 Task: Look for Airbnb properties in Siraha, Nepal from 5th November, 2023 to 16th November, 2023 for 2 adults.1  bedroom having 1 bed and 1 bathroom. Property type can be hotel. Booking option can be shelf check-in. Look for 5 properties as per requirement.
Action: Mouse moved to (216, 91)
Screenshot: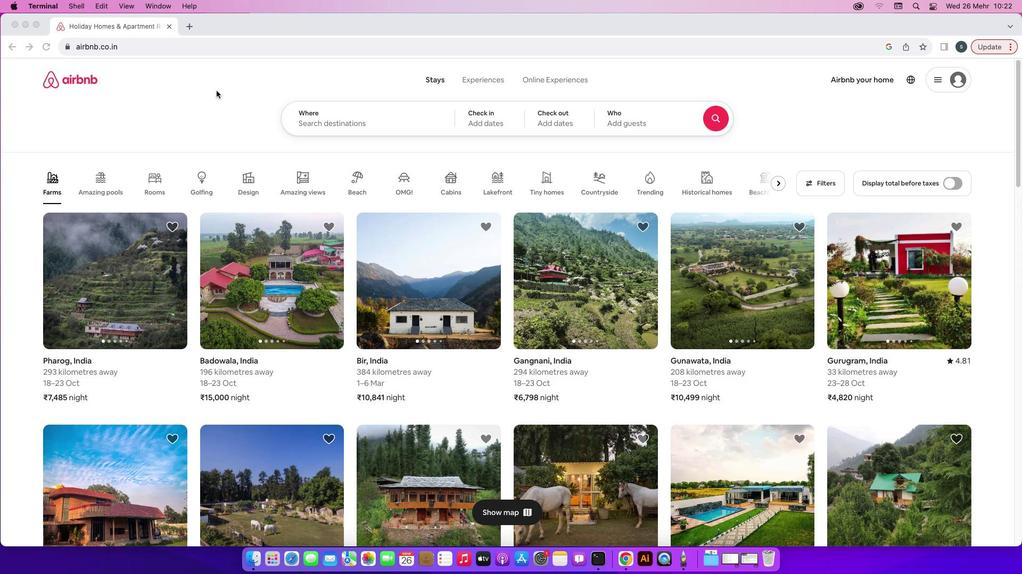 
Action: Mouse pressed left at (216, 91)
Screenshot: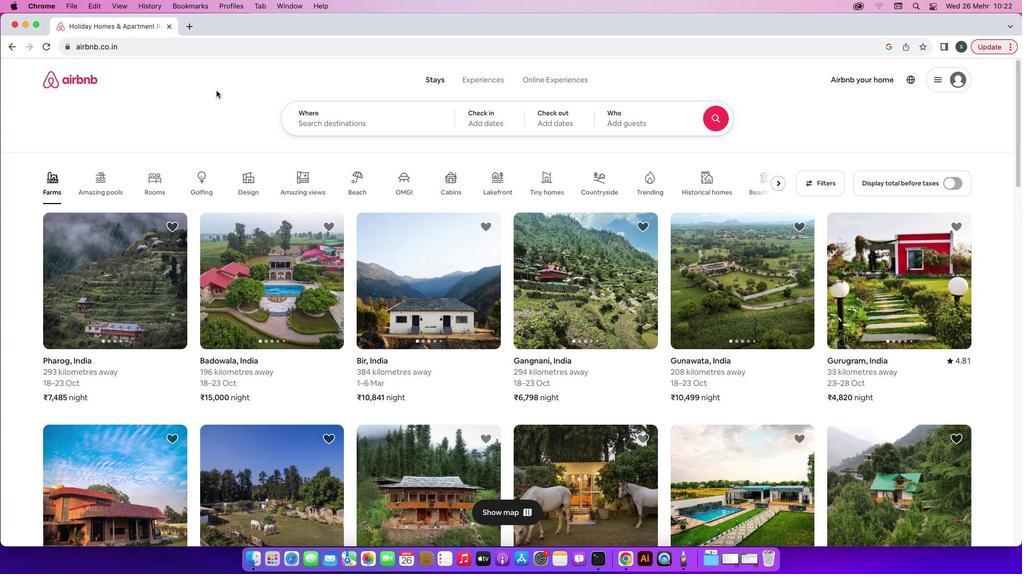 
Action: Mouse moved to (353, 116)
Screenshot: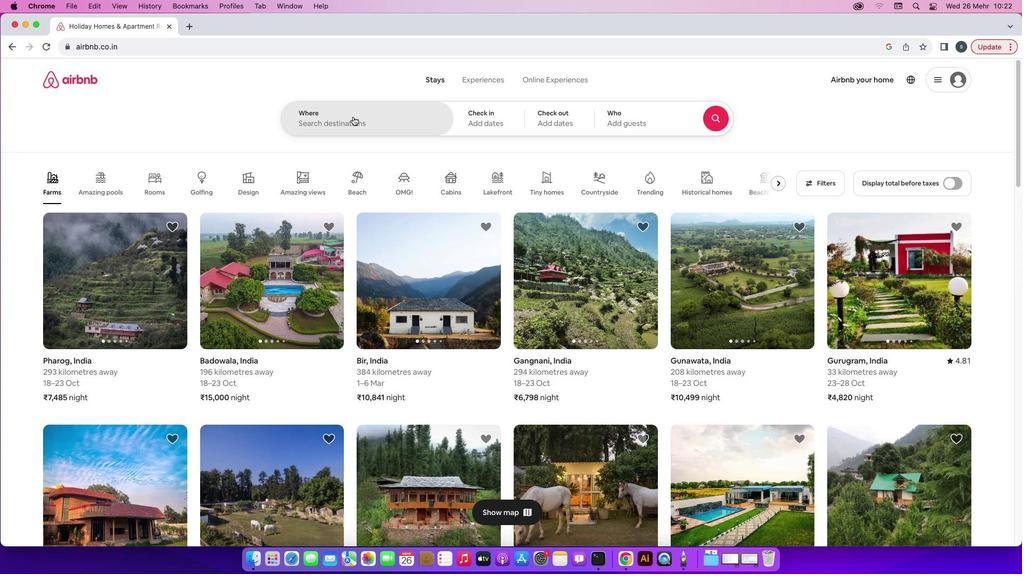 
Action: Mouse pressed left at (353, 116)
Screenshot: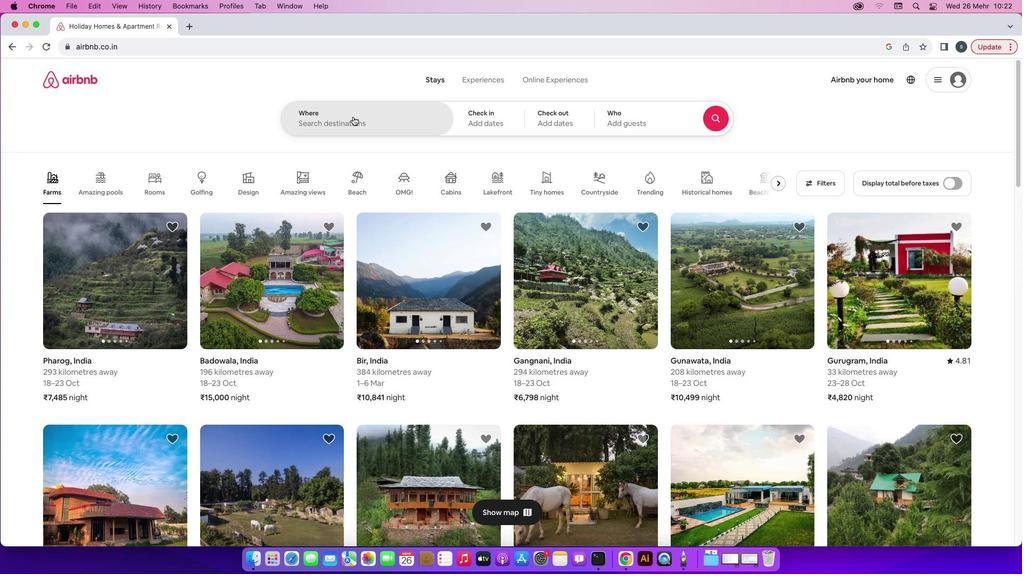 
Action: Mouse moved to (359, 115)
Screenshot: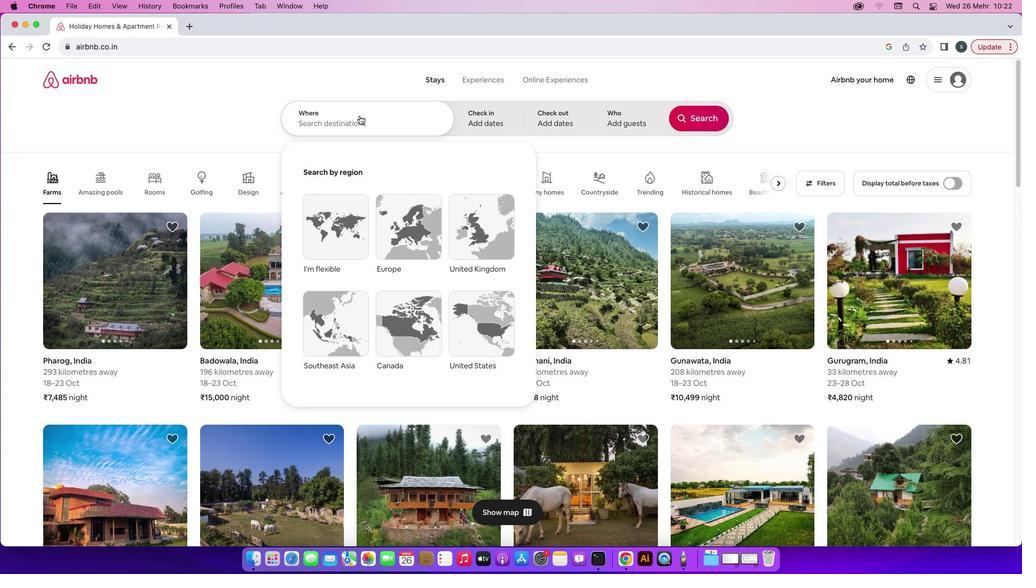 
Action: Key pressed 'S'Key.caps_lock'i''r''a''h''a'','Key.spaceKey.caps_lock'N'Key.caps_lock'e''p''a''l'
Screenshot: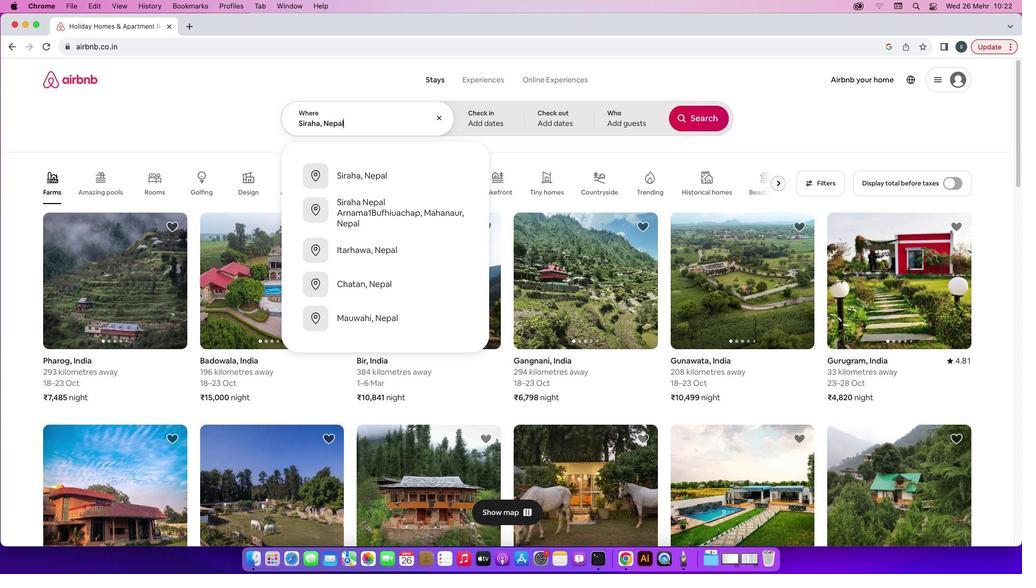 
Action: Mouse moved to (382, 175)
Screenshot: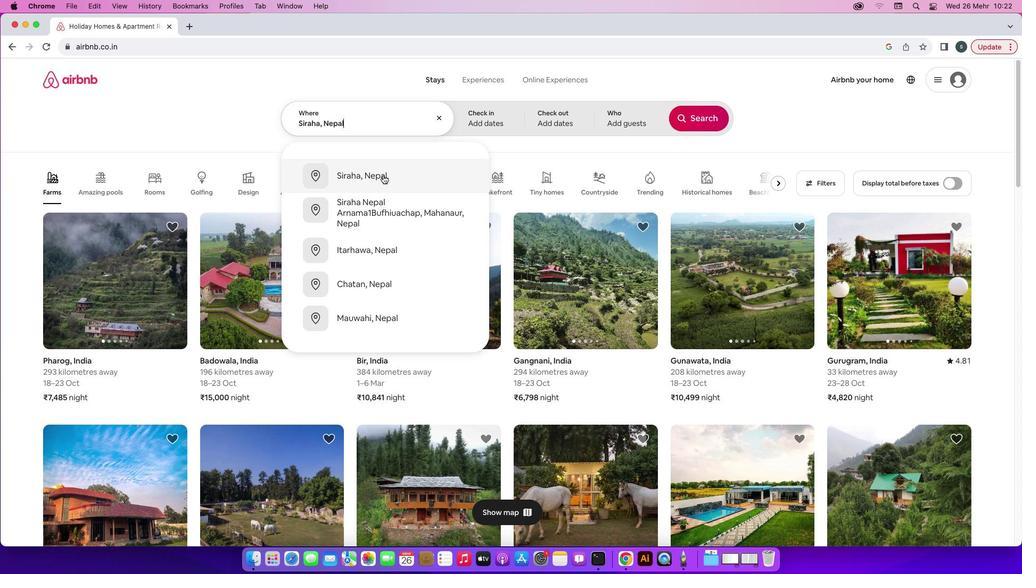 
Action: Mouse pressed left at (382, 175)
Screenshot: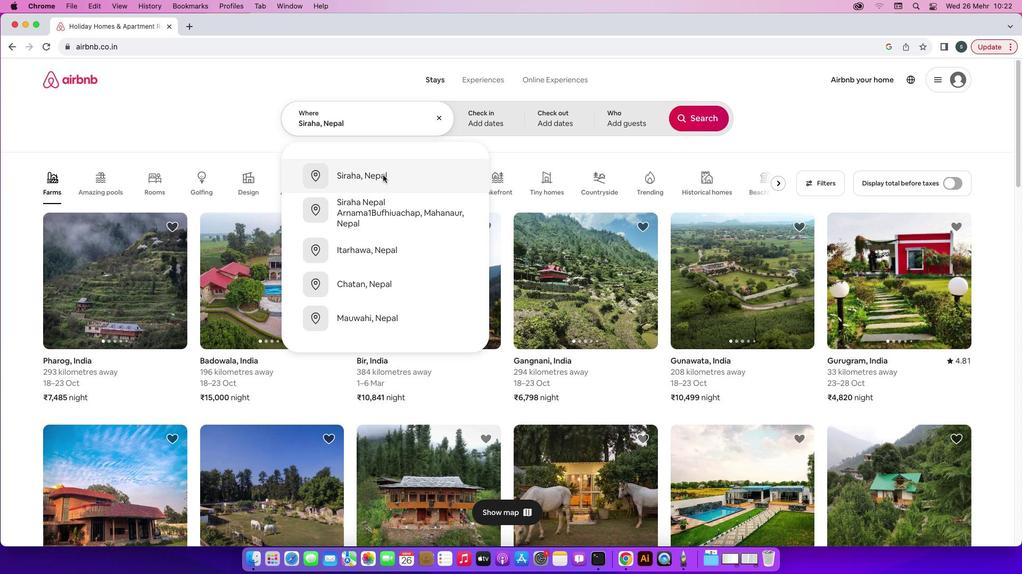 
Action: Mouse moved to (538, 276)
Screenshot: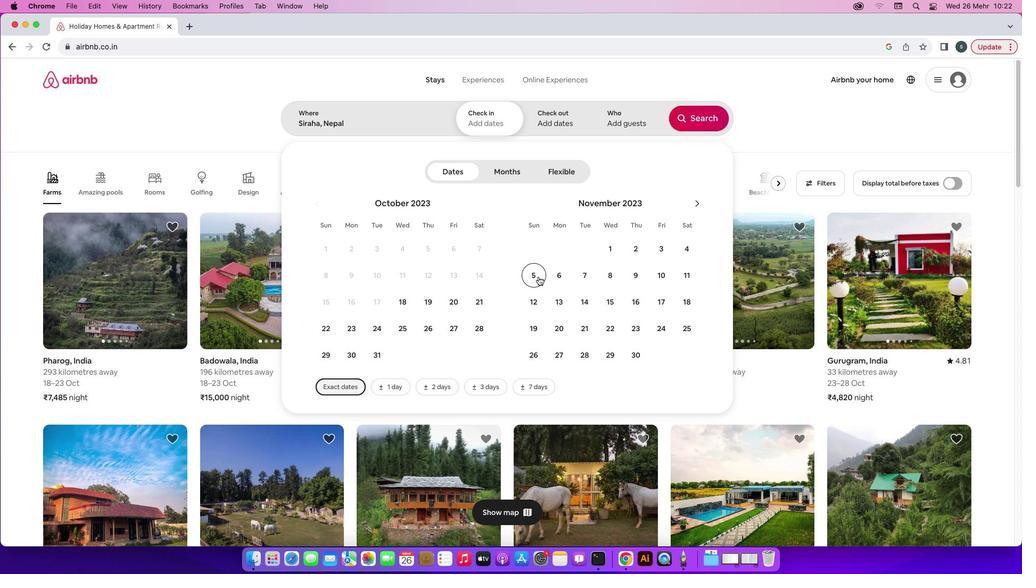 
Action: Mouse pressed left at (538, 276)
Screenshot: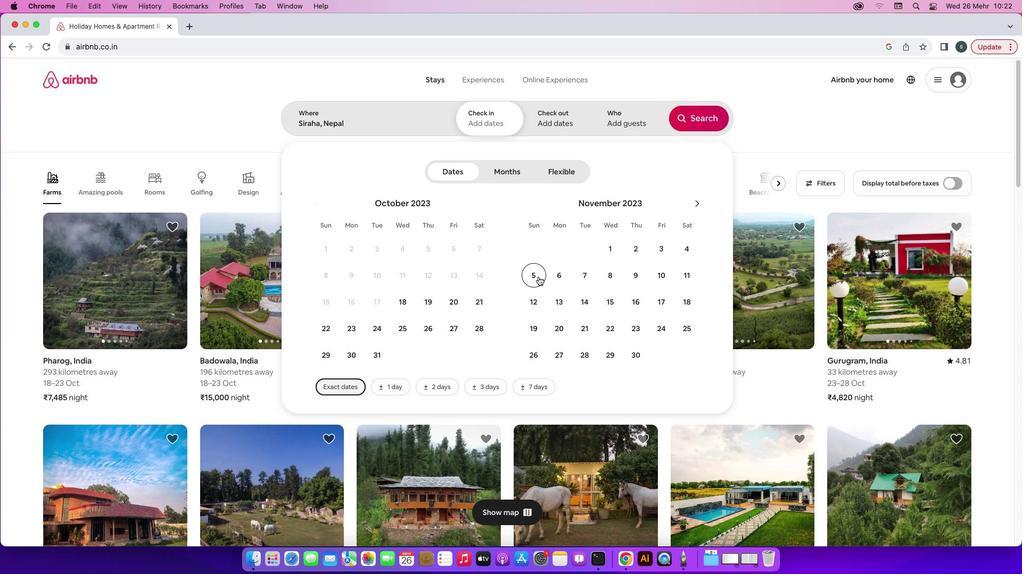
Action: Mouse moved to (630, 301)
Screenshot: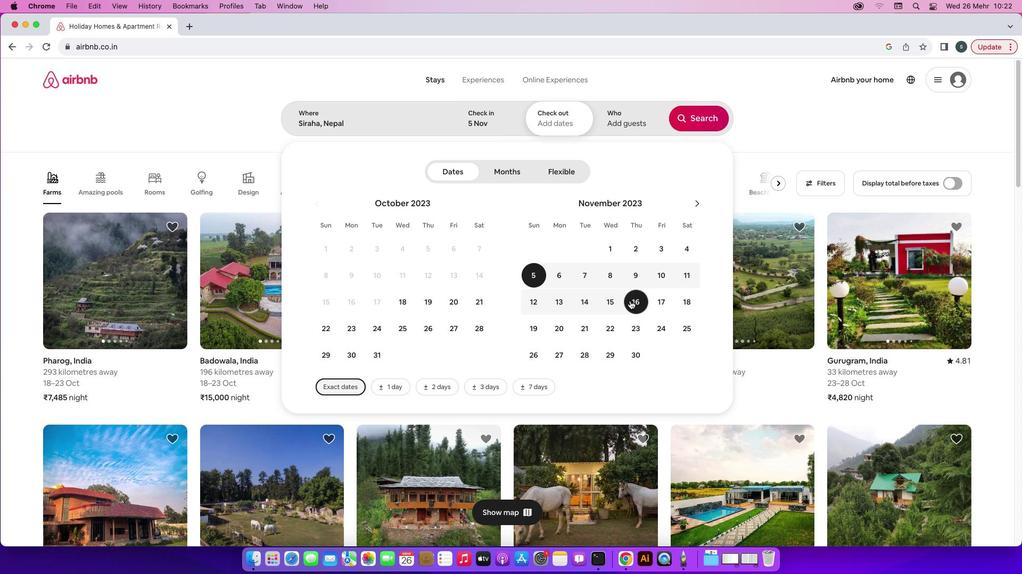 
Action: Mouse pressed left at (630, 301)
Screenshot: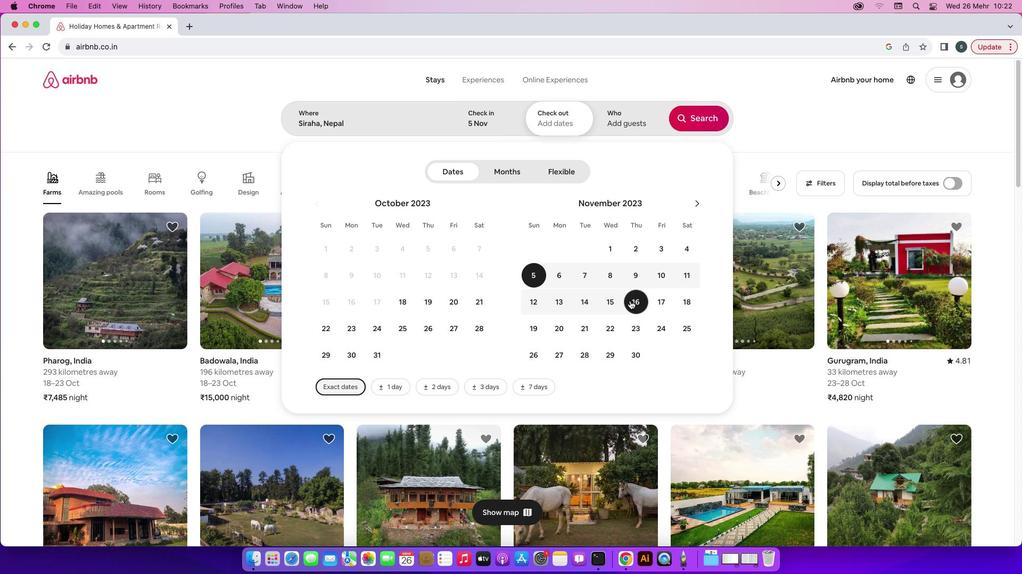 
Action: Mouse moved to (614, 125)
Screenshot: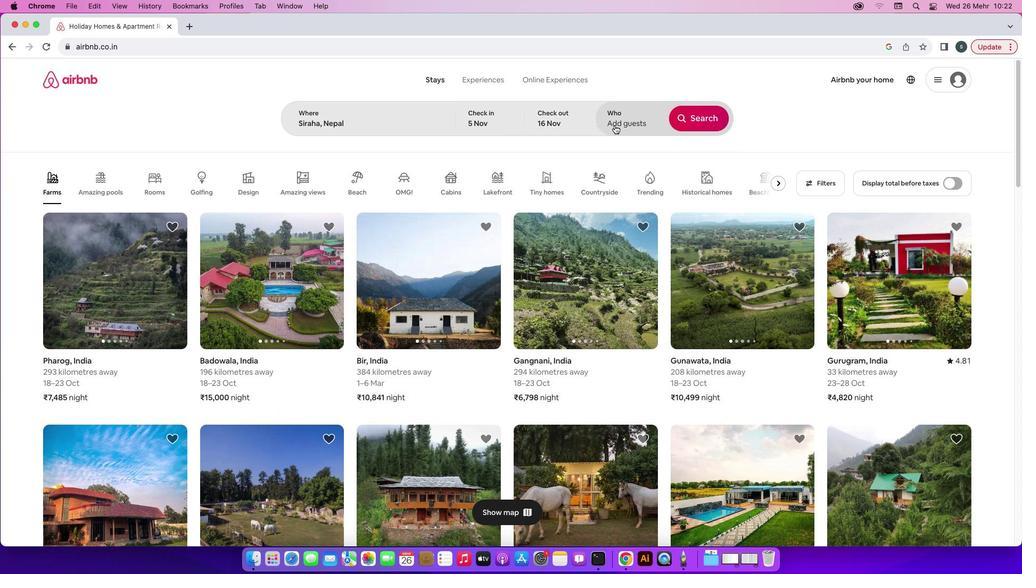 
Action: Mouse pressed left at (614, 125)
Screenshot: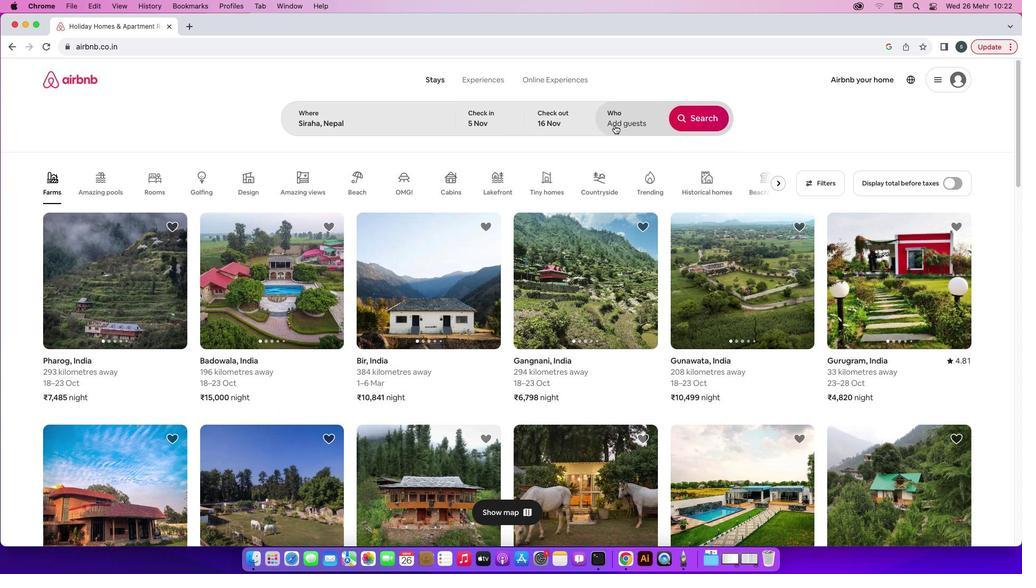 
Action: Mouse moved to (700, 174)
Screenshot: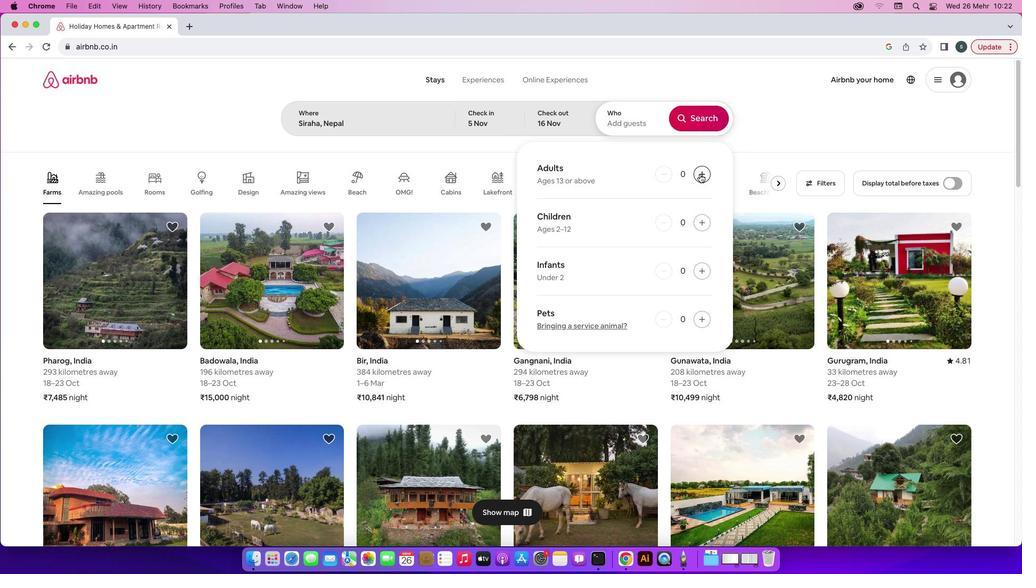 
Action: Mouse pressed left at (700, 174)
Screenshot: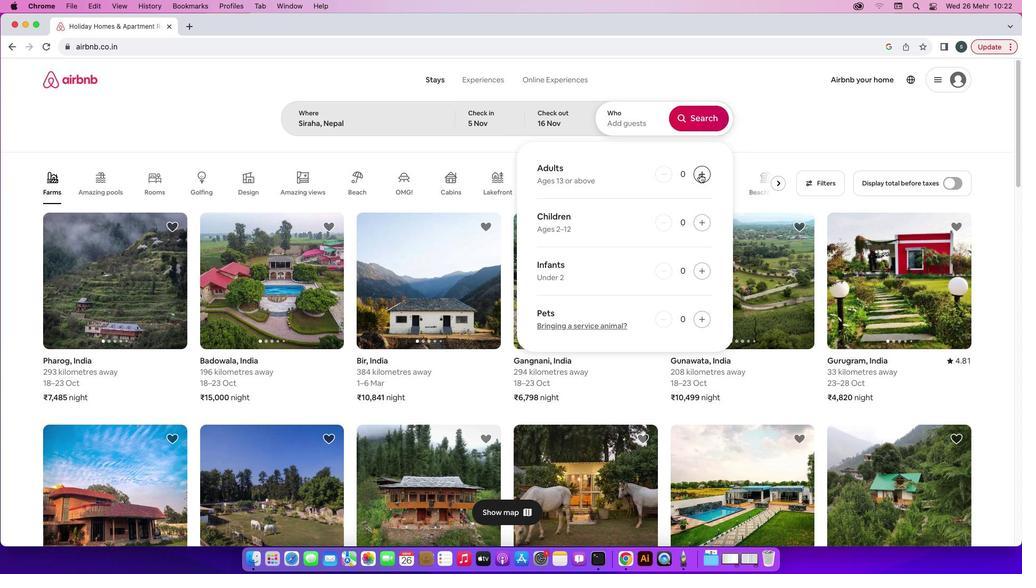 
Action: Mouse pressed left at (700, 174)
Screenshot: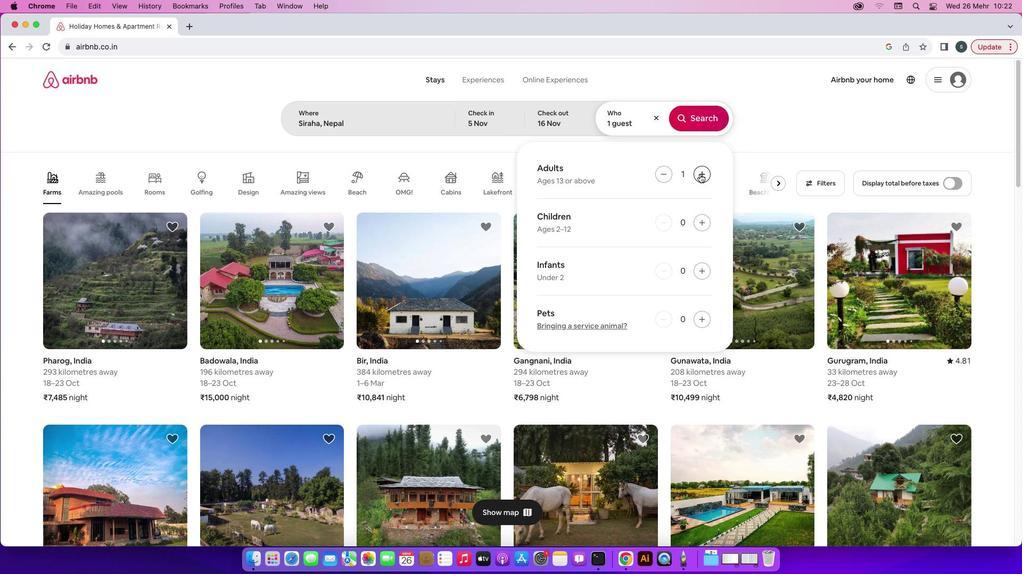 
Action: Mouse moved to (697, 119)
Screenshot: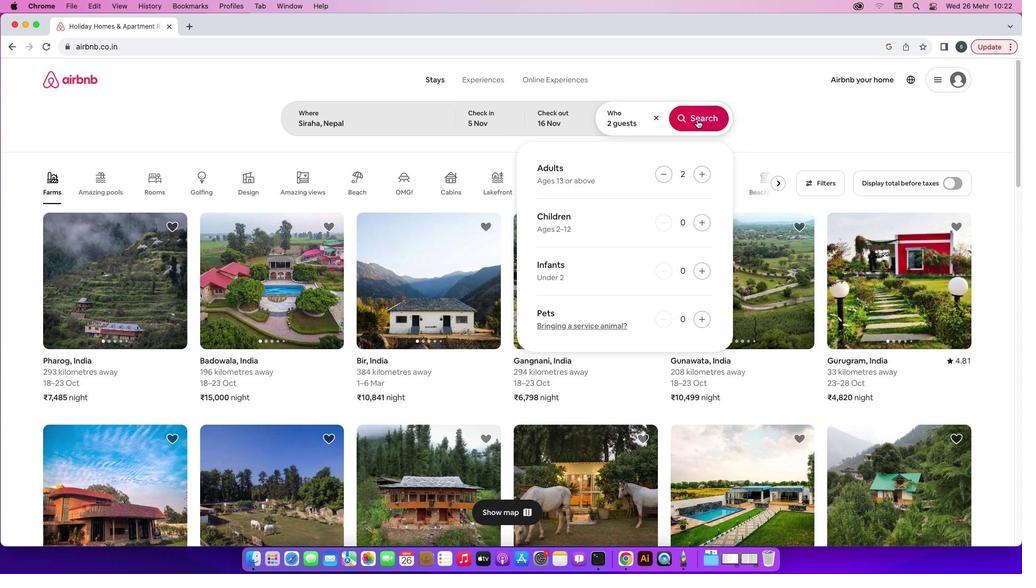 
Action: Mouse pressed left at (697, 119)
Screenshot: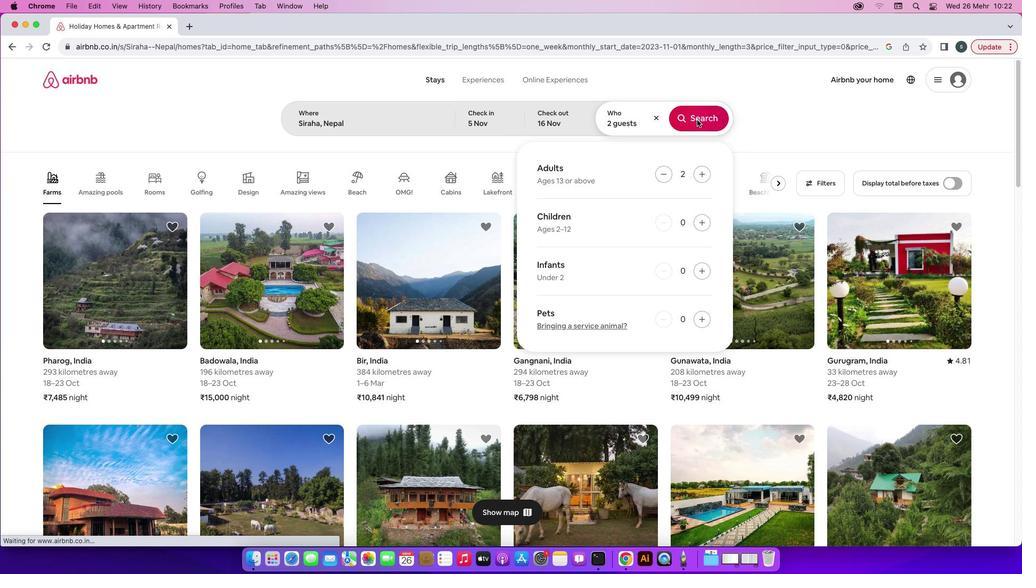 
Action: Mouse moved to (850, 120)
Screenshot: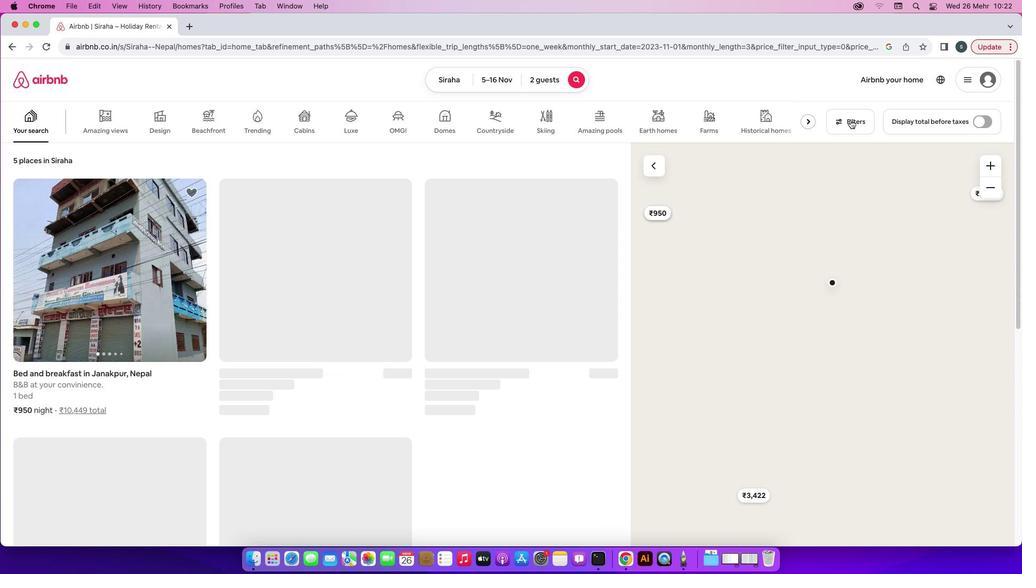 
Action: Mouse pressed left at (850, 120)
Screenshot: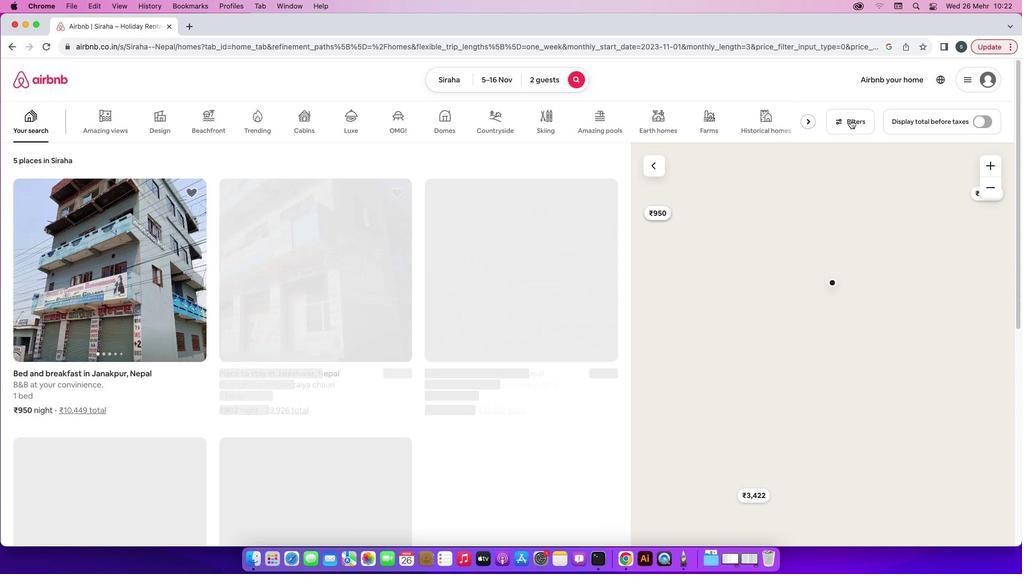 
Action: Mouse moved to (415, 337)
Screenshot: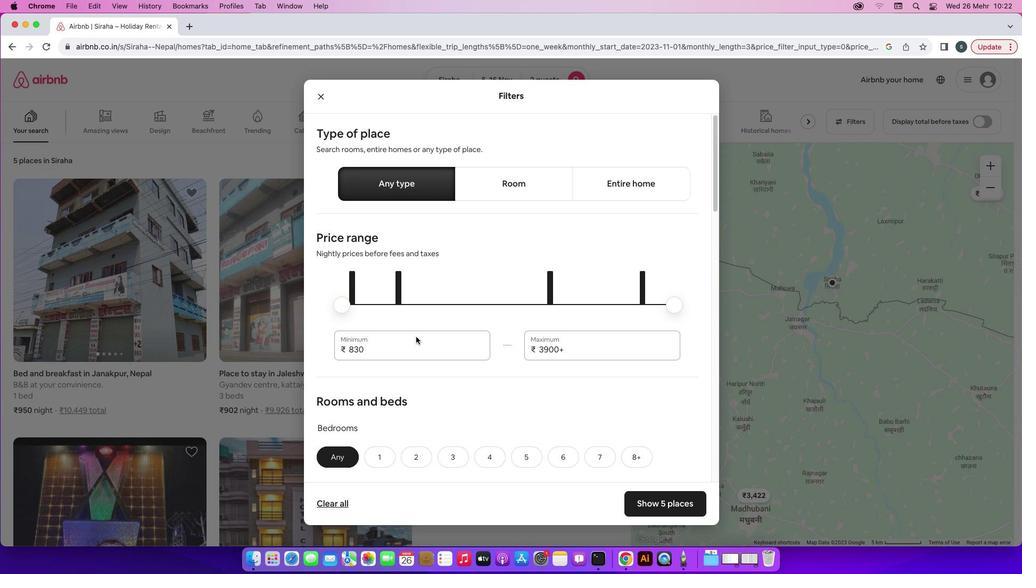
Action: Mouse scrolled (415, 337) with delta (0, 0)
Screenshot: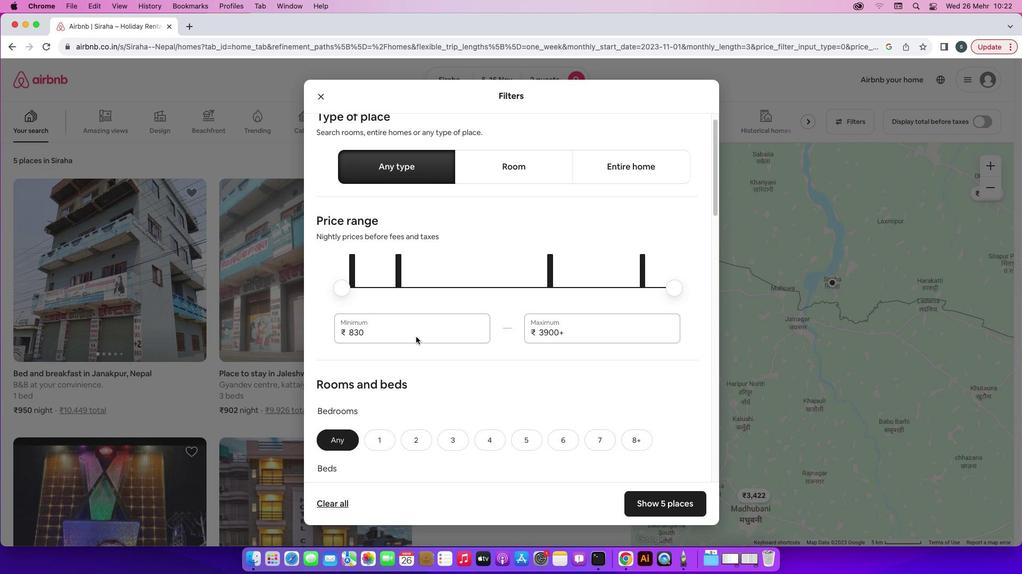 
Action: Mouse scrolled (415, 337) with delta (0, 0)
Screenshot: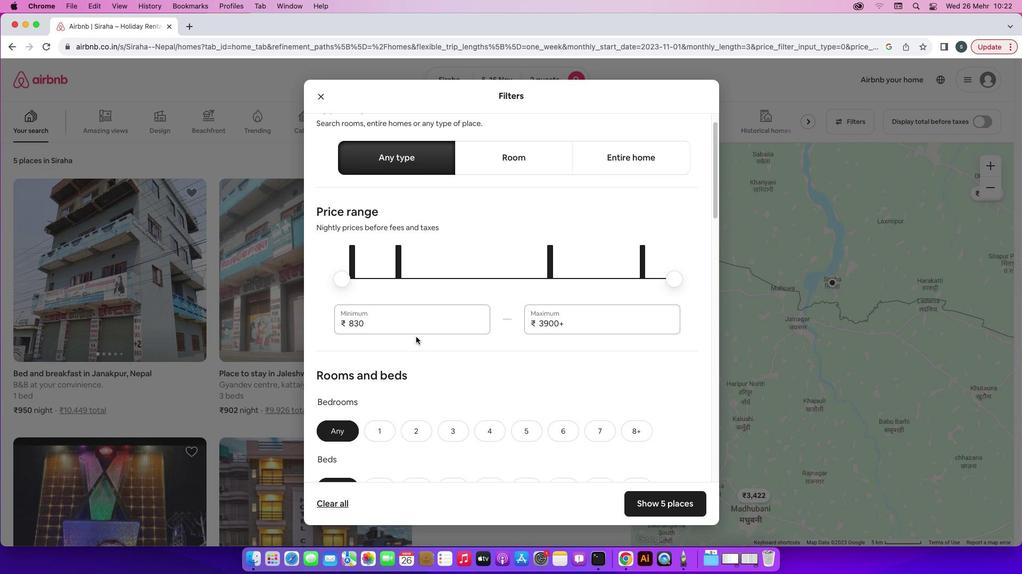 
Action: Mouse scrolled (415, 337) with delta (0, -1)
Screenshot: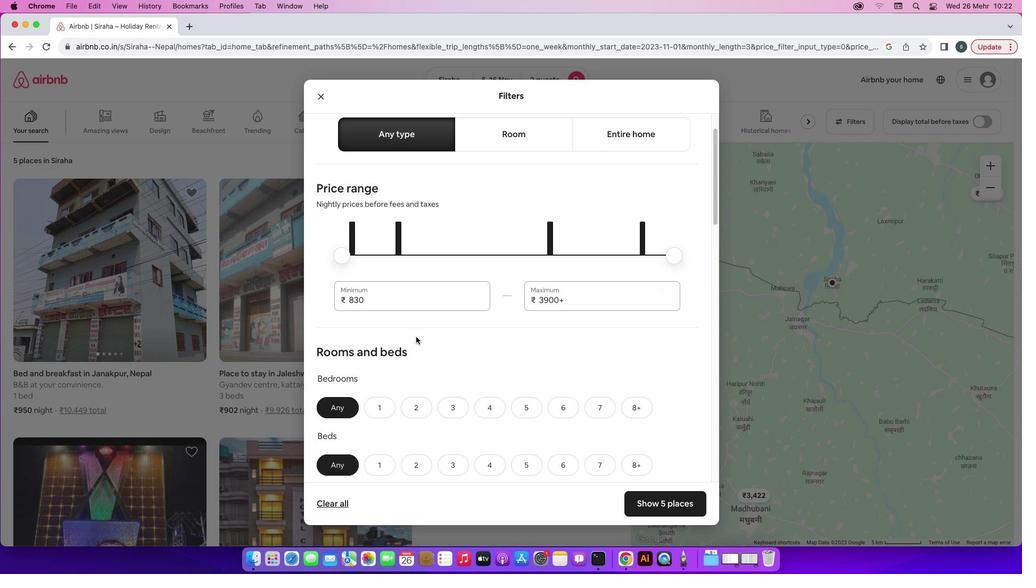 
Action: Mouse scrolled (415, 337) with delta (0, -1)
Screenshot: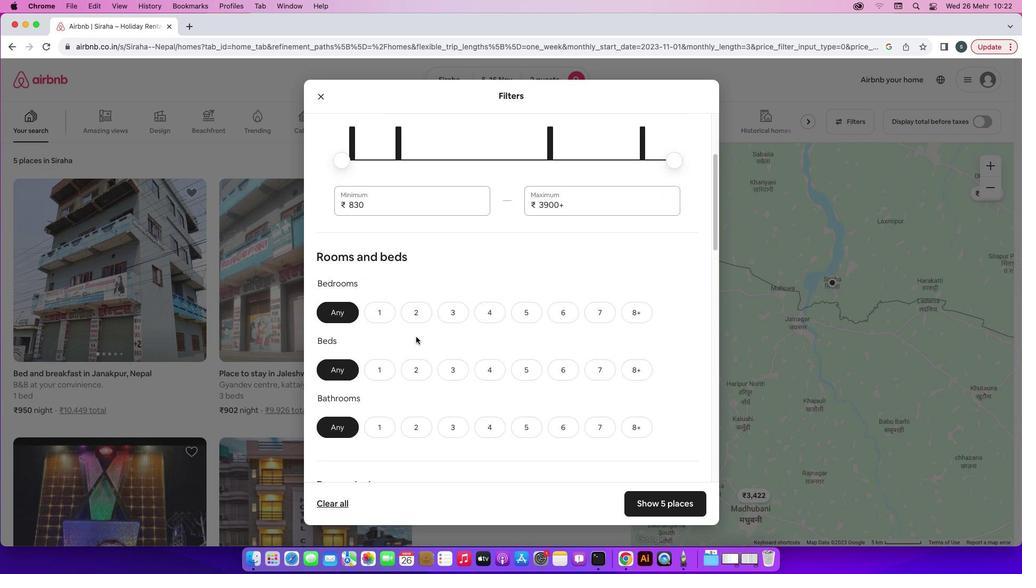 
Action: Mouse scrolled (415, 337) with delta (0, 0)
Screenshot: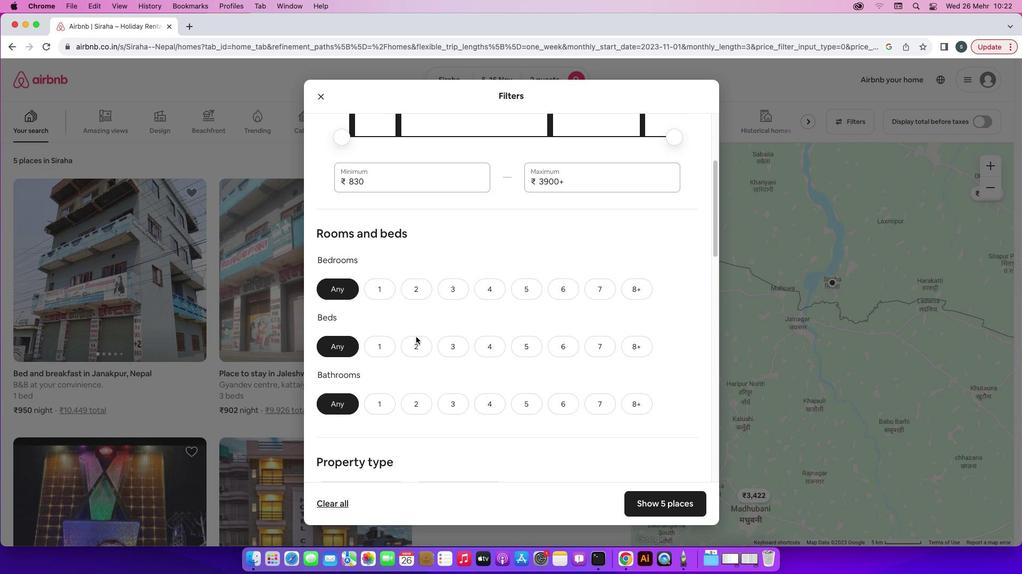
Action: Mouse scrolled (415, 337) with delta (0, 0)
Screenshot: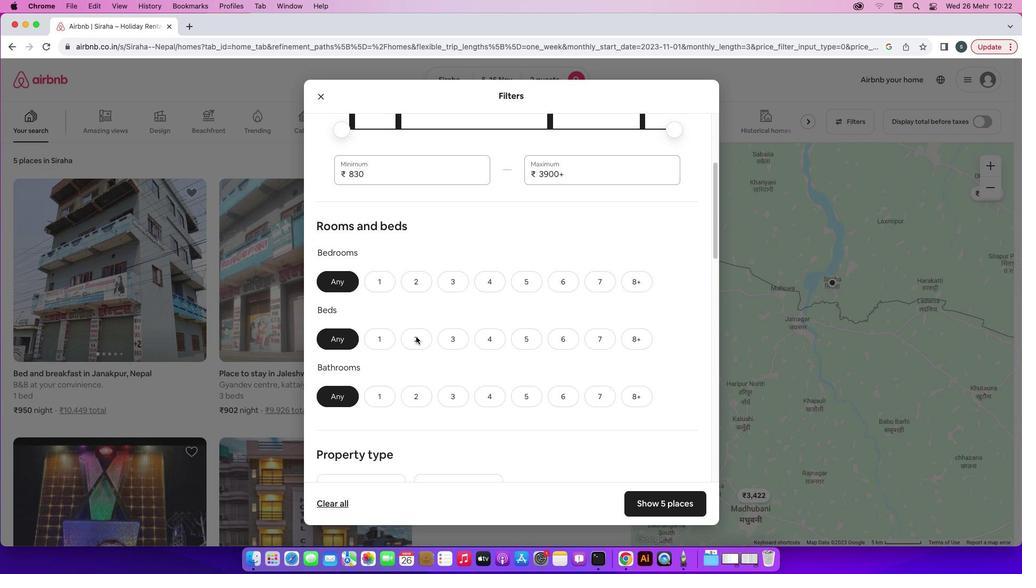 
Action: Mouse scrolled (415, 337) with delta (0, -1)
Screenshot: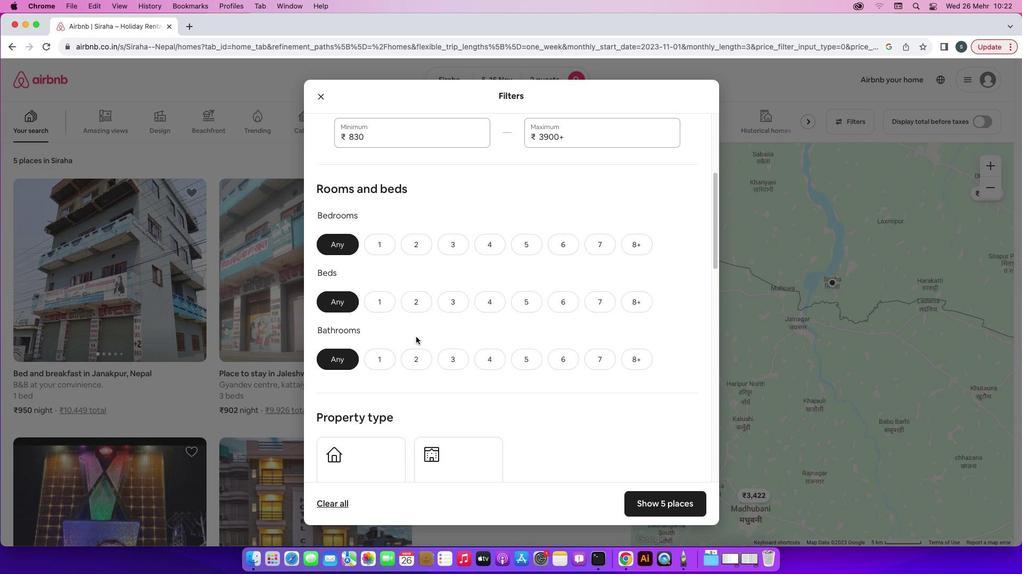 
Action: Mouse moved to (384, 229)
Screenshot: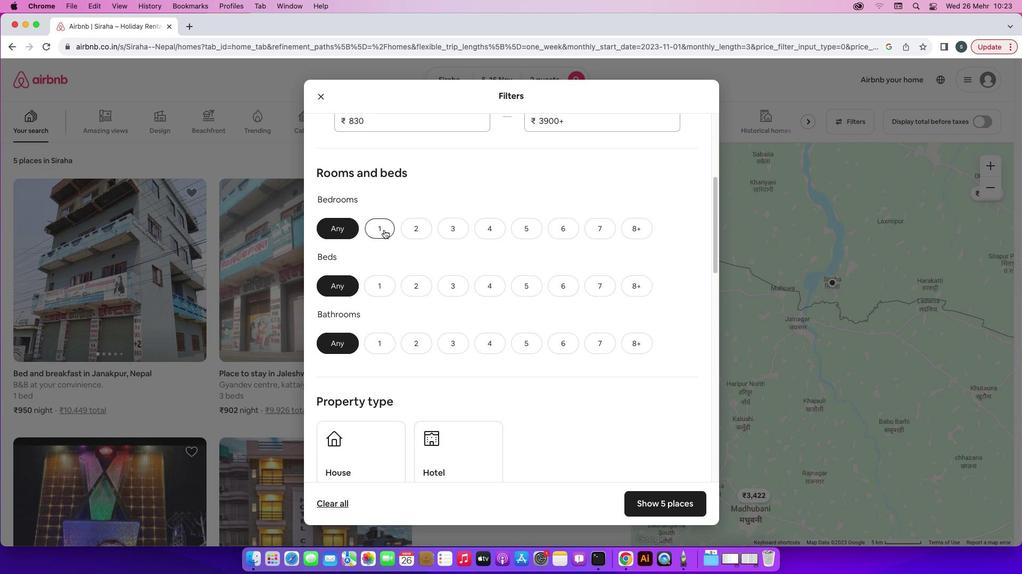 
Action: Mouse pressed left at (384, 229)
Screenshot: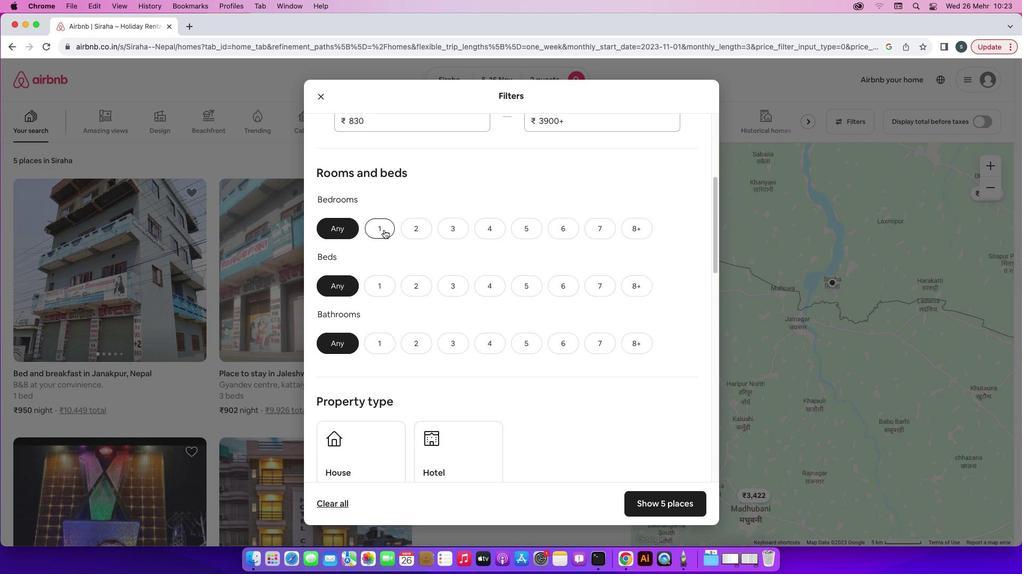 
Action: Mouse moved to (382, 281)
Screenshot: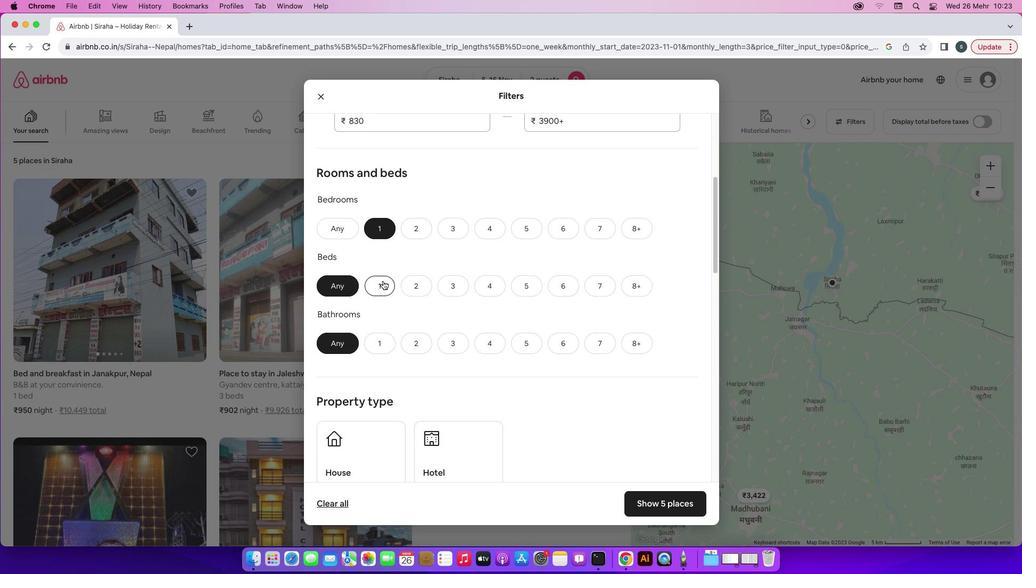 
Action: Mouse pressed left at (382, 281)
Screenshot: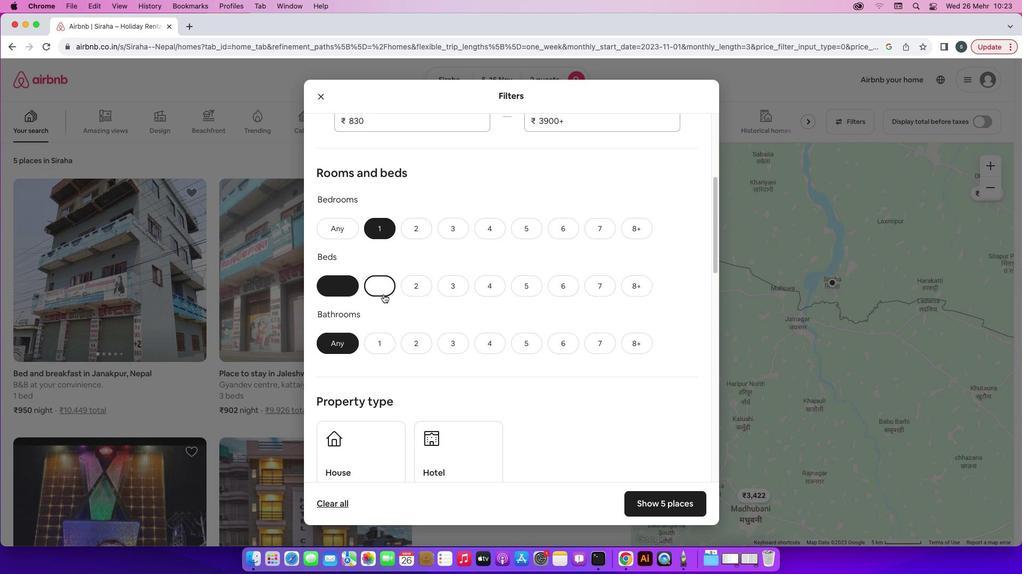 
Action: Mouse moved to (383, 340)
Screenshot: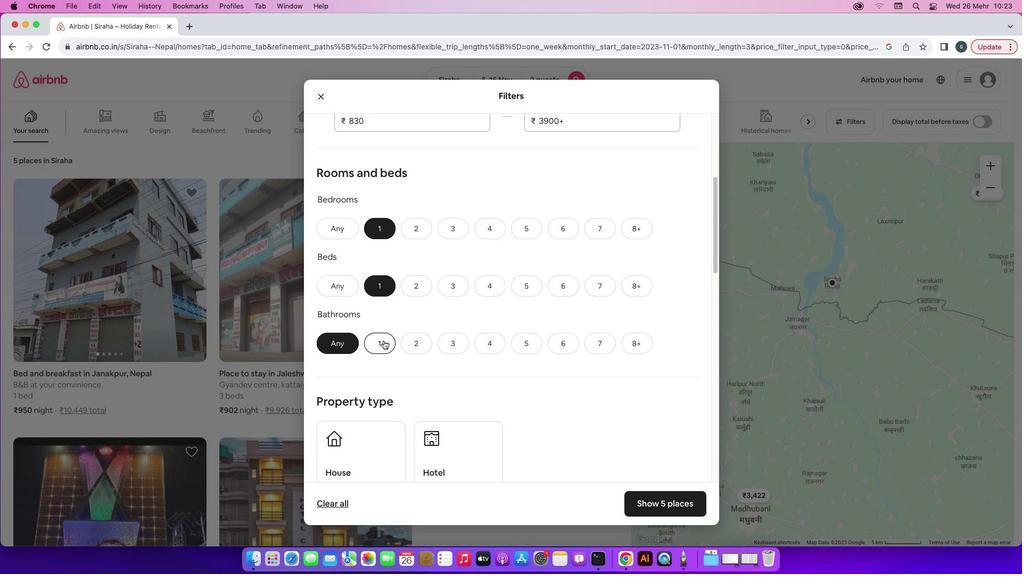 
Action: Mouse pressed left at (383, 340)
Screenshot: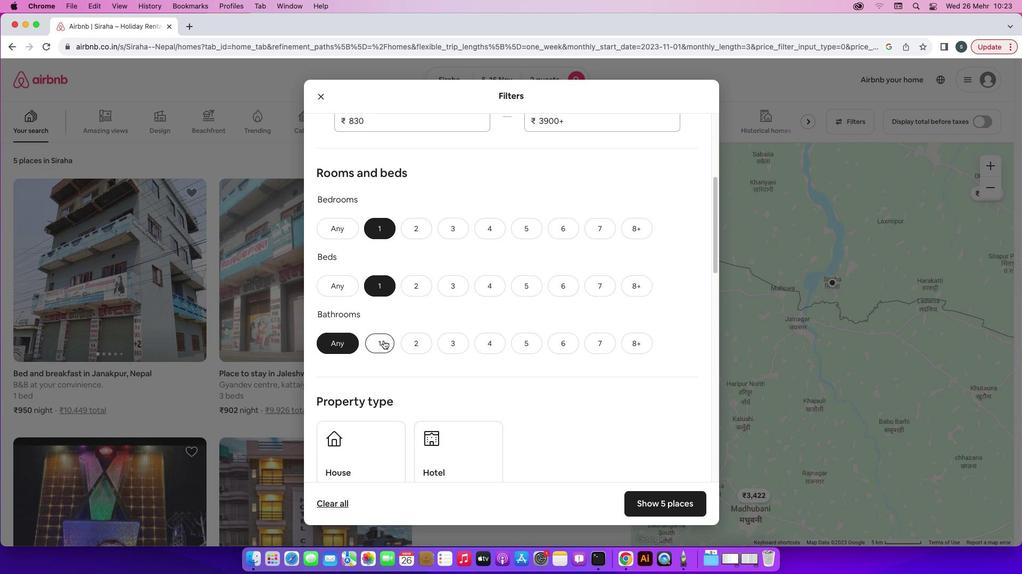 
Action: Mouse moved to (460, 328)
Screenshot: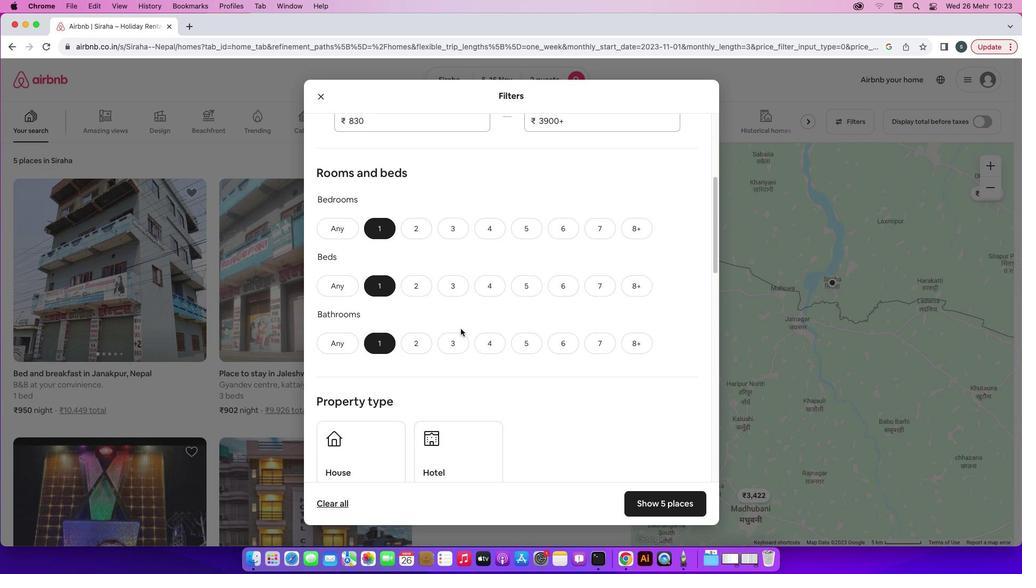
Action: Mouse scrolled (460, 328) with delta (0, 0)
Screenshot: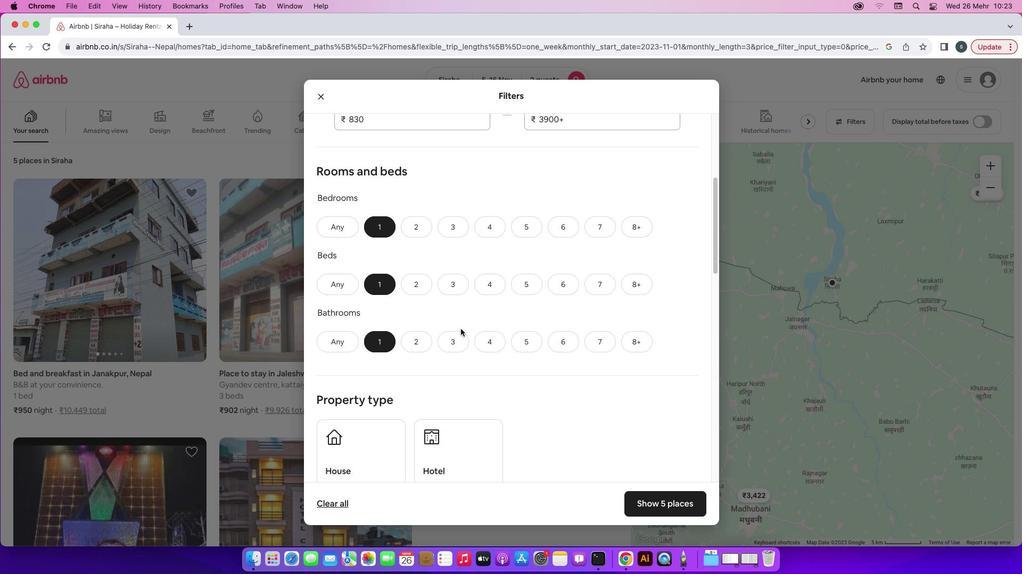 
Action: Mouse scrolled (460, 328) with delta (0, 0)
Screenshot: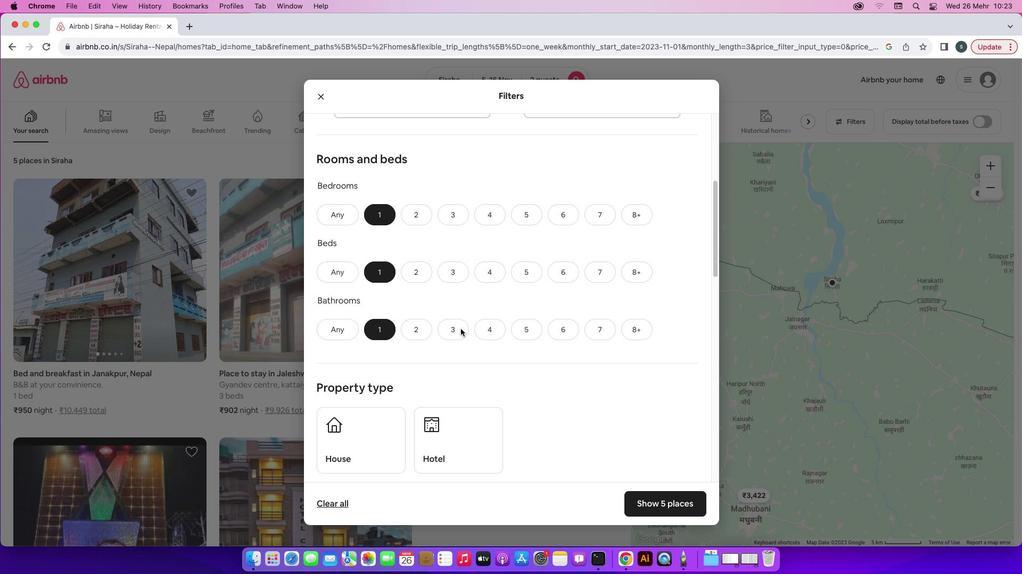 
Action: Mouse scrolled (460, 328) with delta (0, 0)
Screenshot: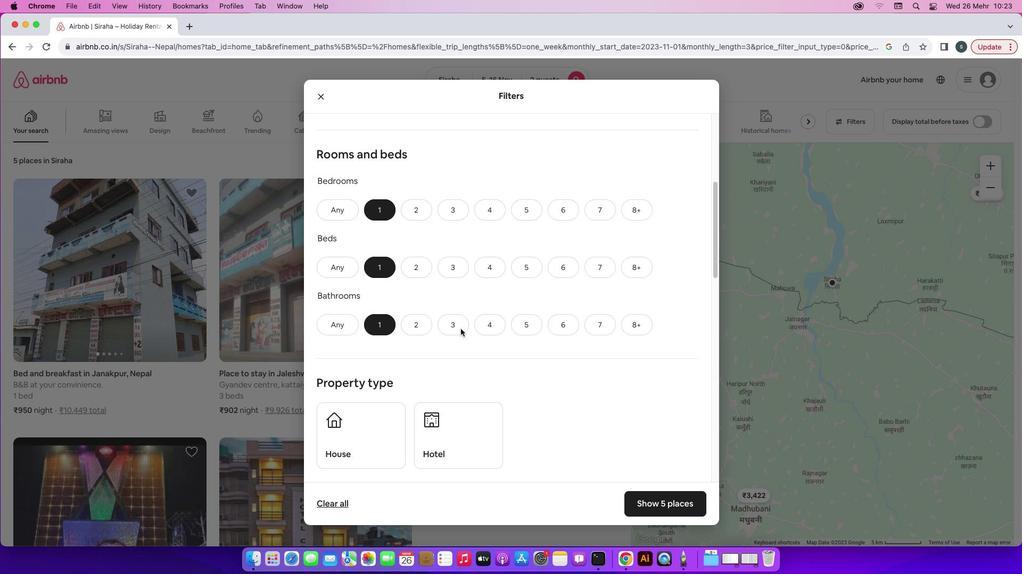 
Action: Mouse scrolled (460, 328) with delta (0, -1)
Screenshot: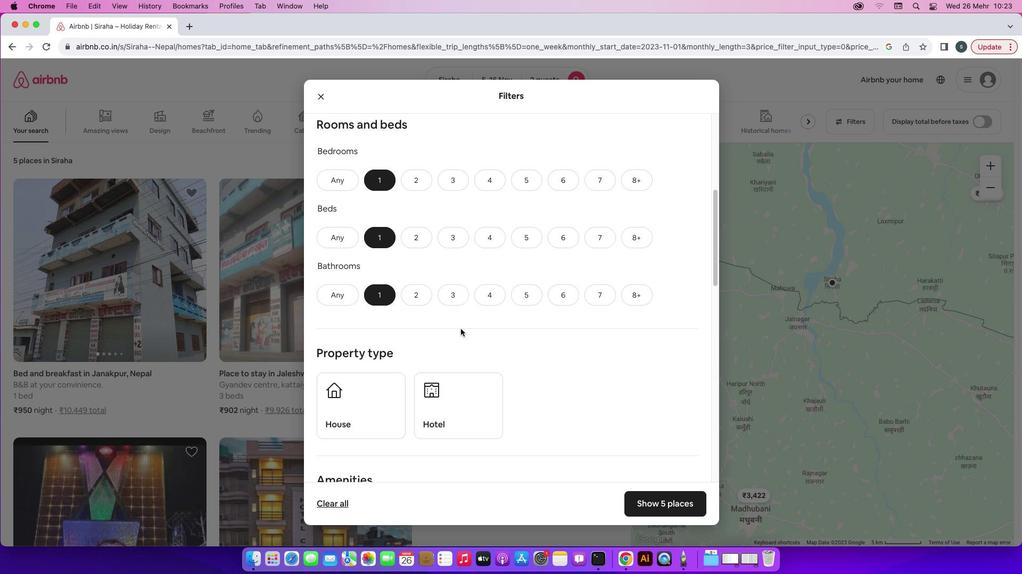 
Action: Mouse moved to (462, 384)
Screenshot: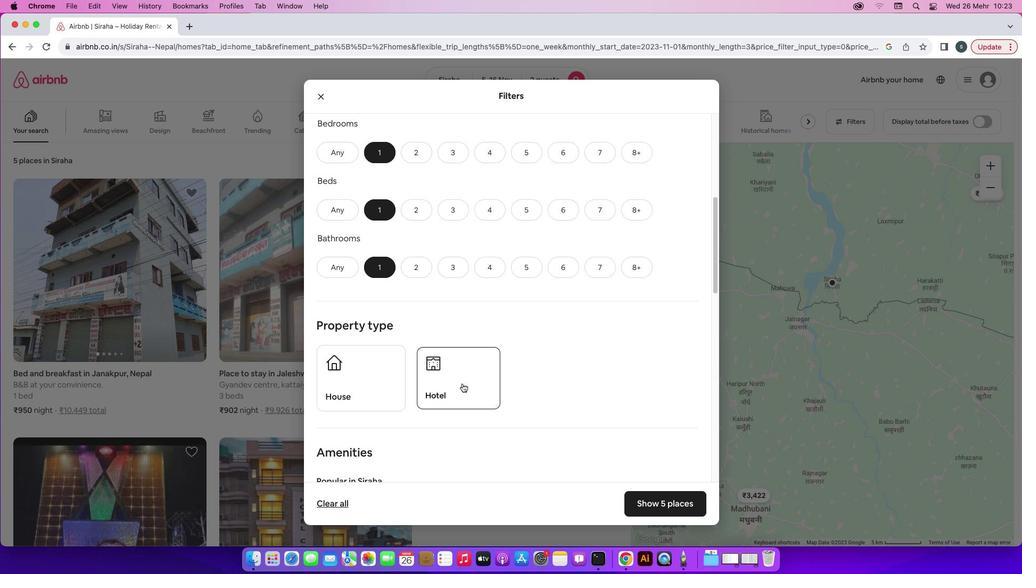 
Action: Mouse pressed left at (462, 384)
Screenshot: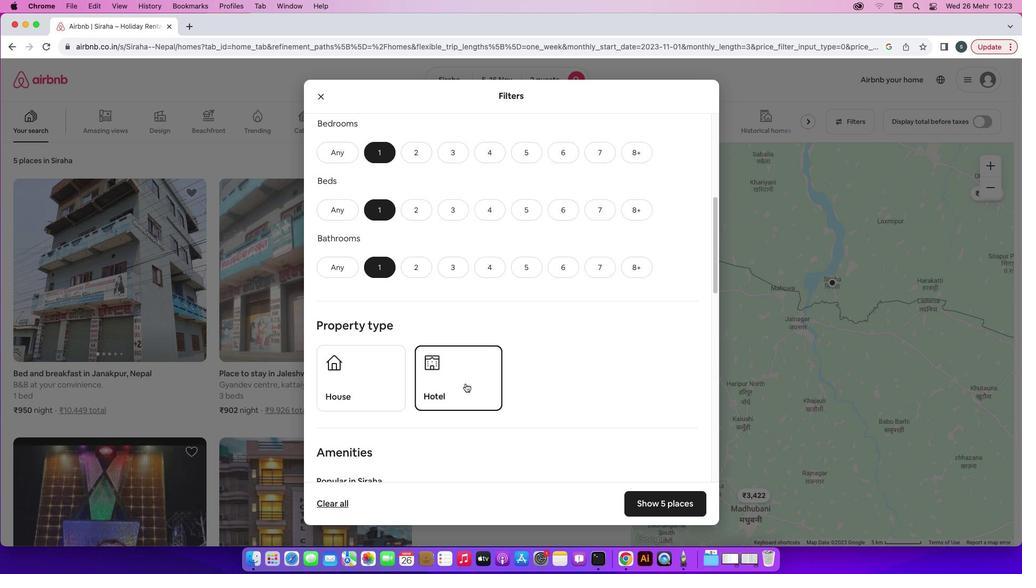 
Action: Mouse moved to (552, 379)
Screenshot: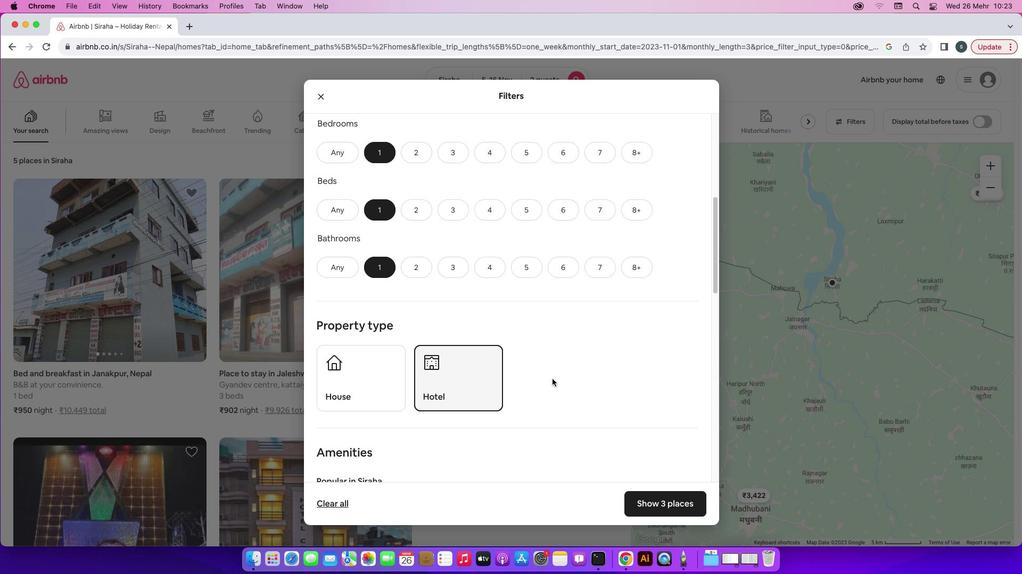 
Action: Mouse scrolled (552, 379) with delta (0, 0)
Screenshot: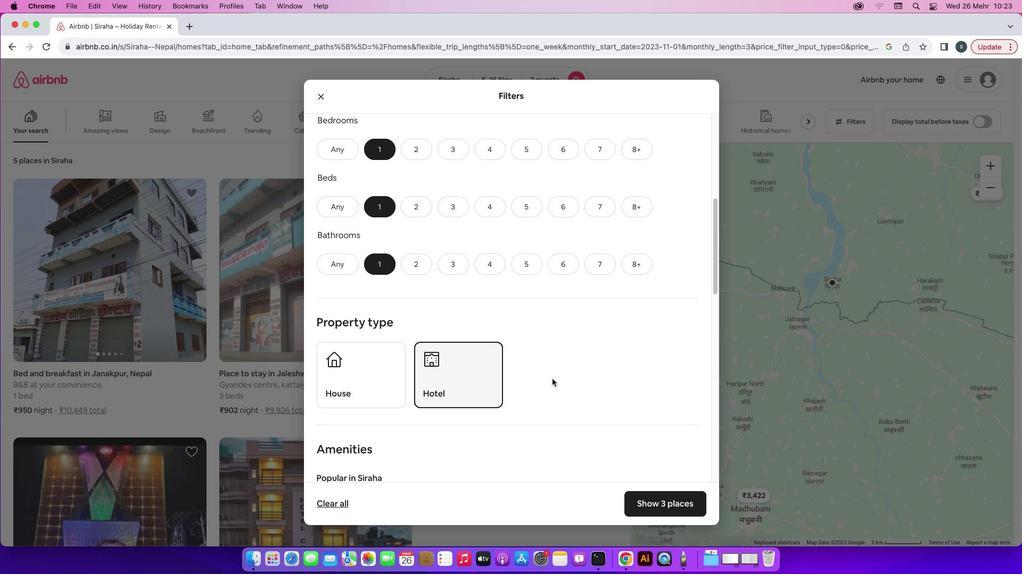 
Action: Mouse scrolled (552, 379) with delta (0, 0)
Screenshot: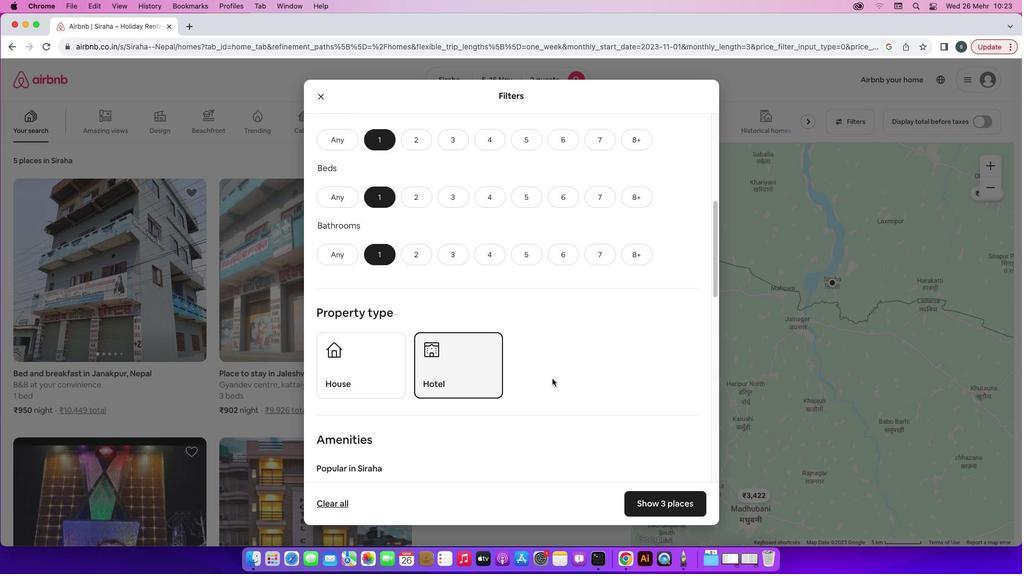 
Action: Mouse scrolled (552, 379) with delta (0, 0)
Screenshot: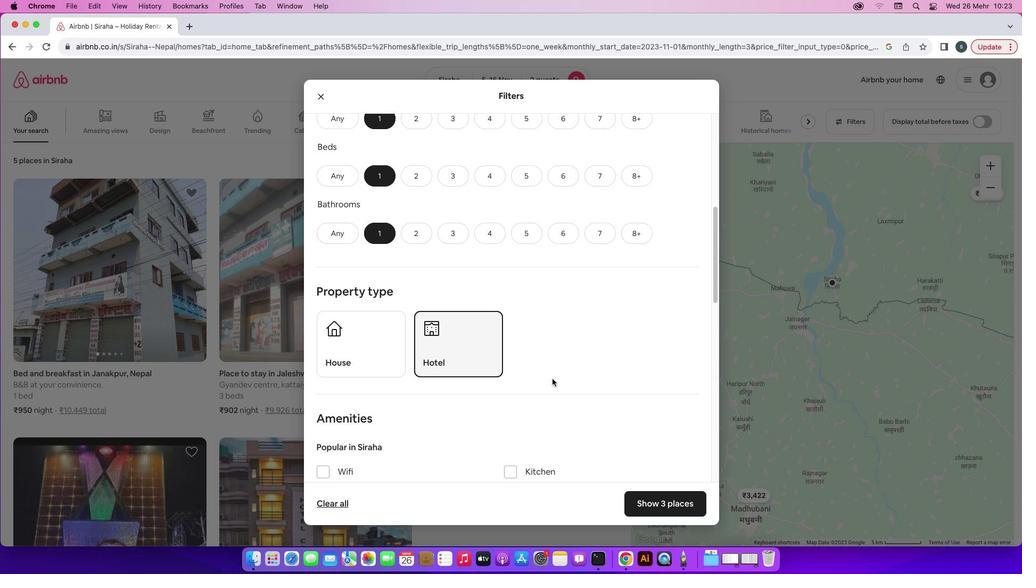
Action: Mouse scrolled (552, 379) with delta (0, -1)
Screenshot: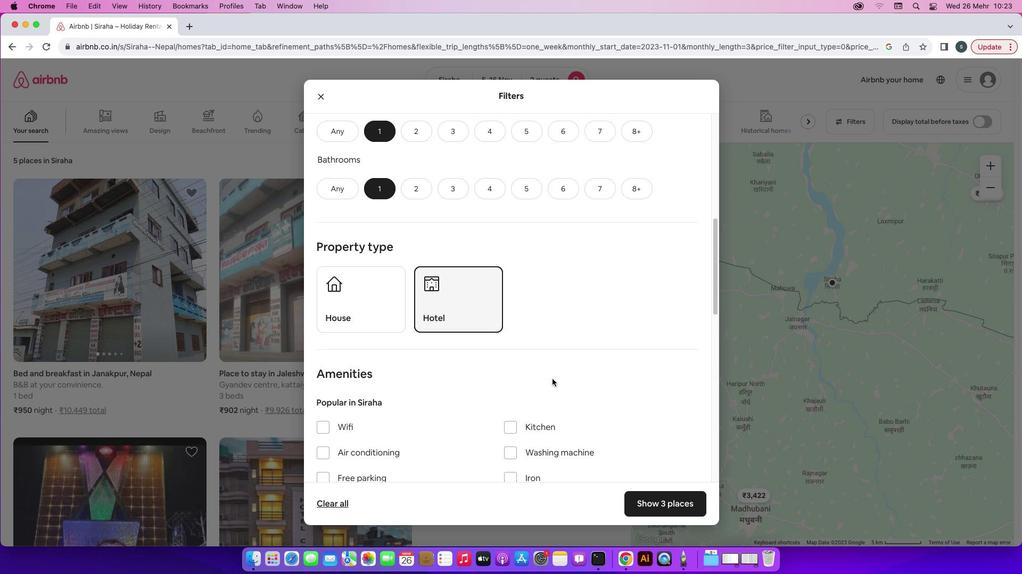 
Action: Mouse scrolled (552, 379) with delta (0, 0)
Screenshot: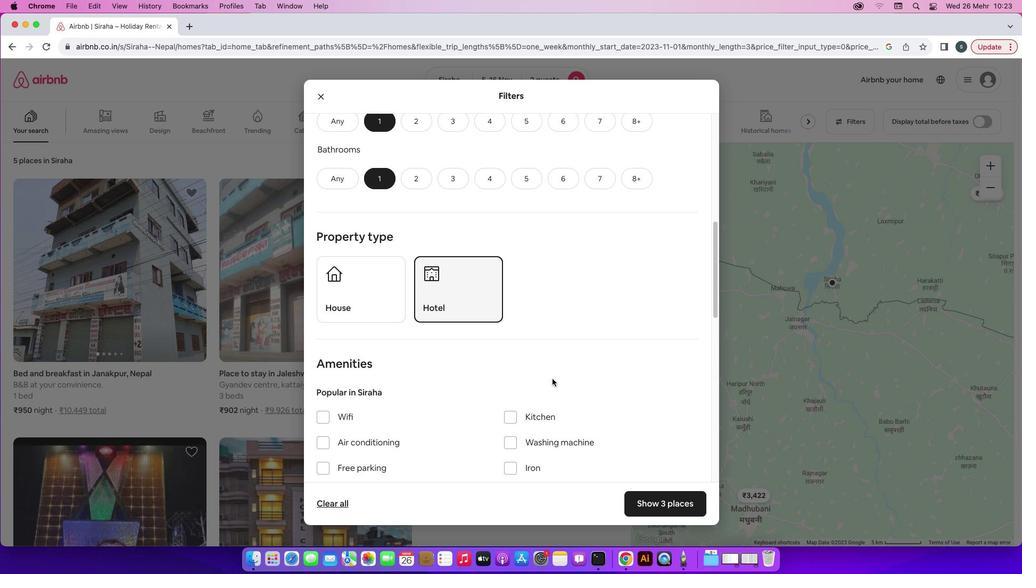 
Action: Mouse scrolled (552, 379) with delta (0, 0)
Screenshot: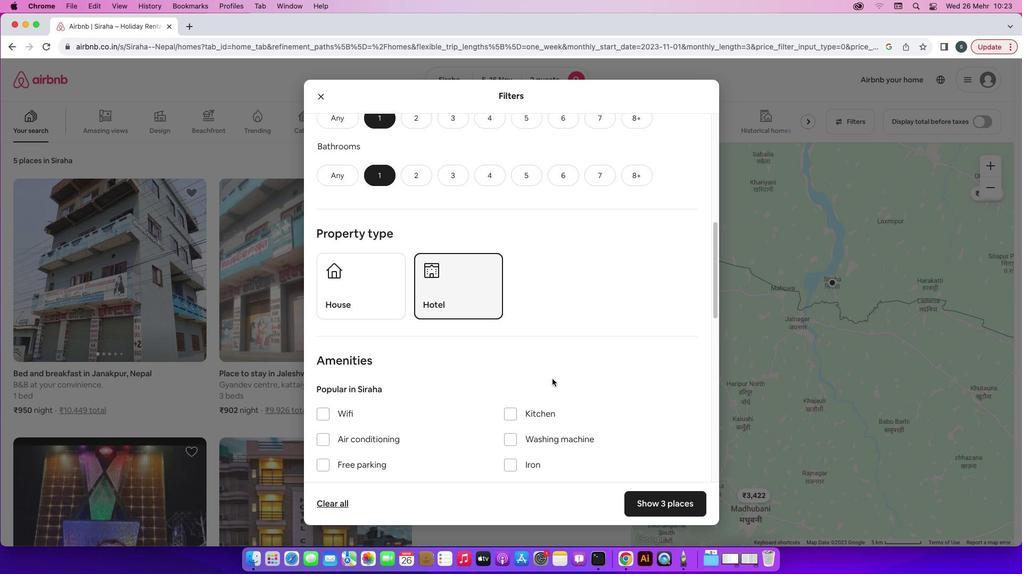 
Action: Mouse scrolled (552, 379) with delta (0, 0)
Screenshot: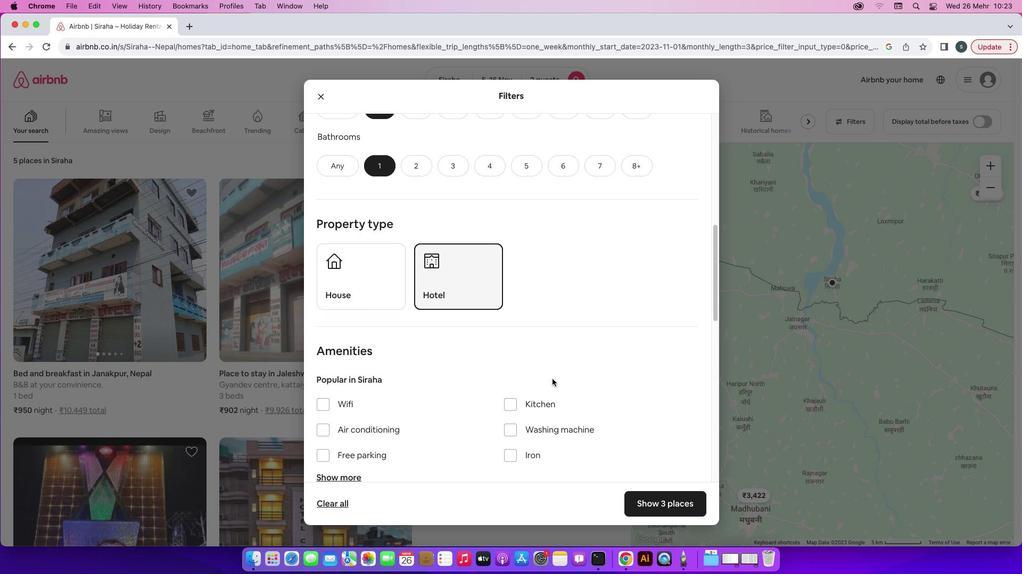 
Action: Mouse scrolled (552, 379) with delta (0, 0)
Screenshot: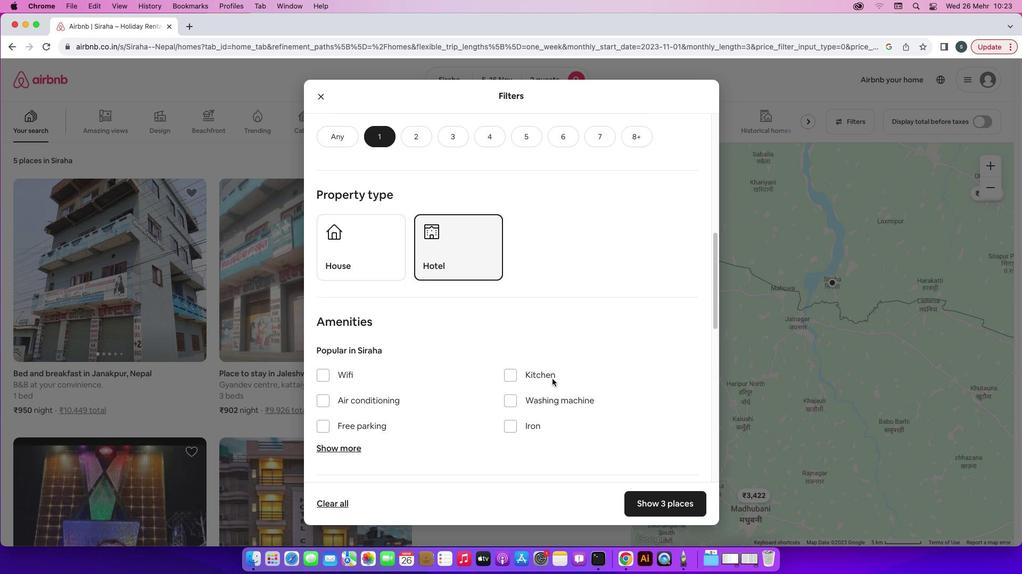
Action: Mouse scrolled (552, 379) with delta (0, 0)
Screenshot: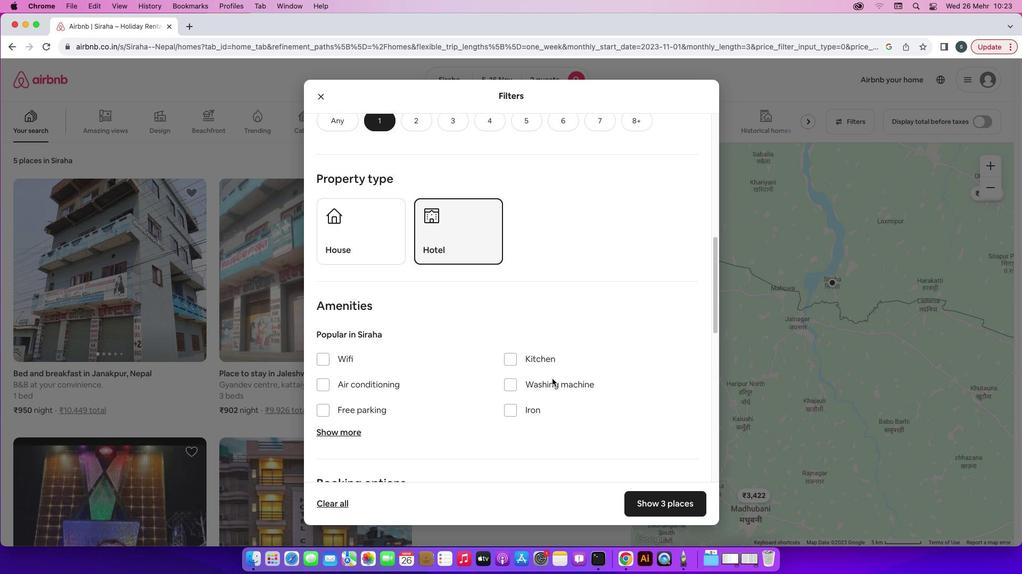 
Action: Mouse scrolled (552, 379) with delta (0, 0)
Screenshot: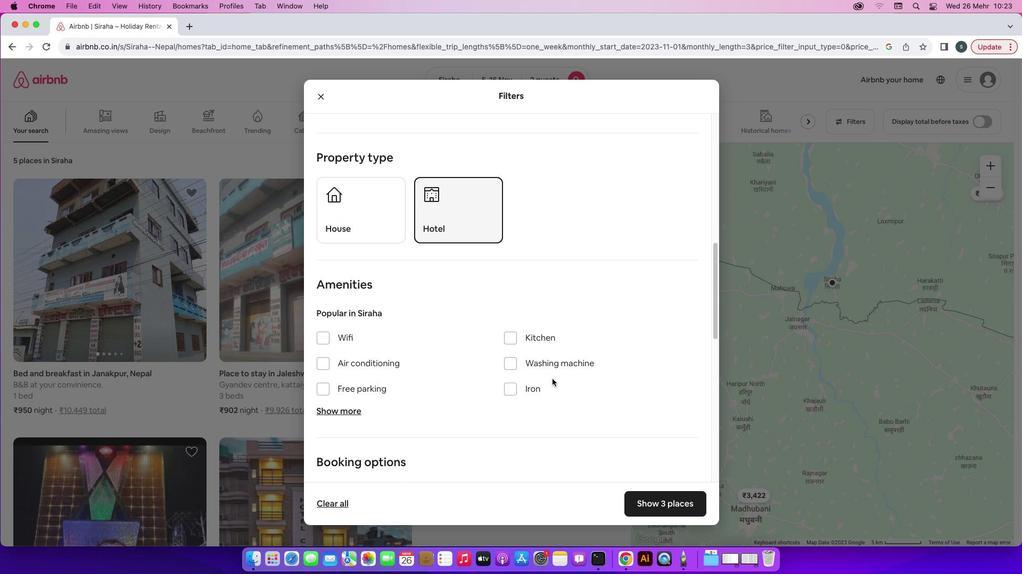
Action: Mouse scrolled (552, 379) with delta (0, 0)
Screenshot: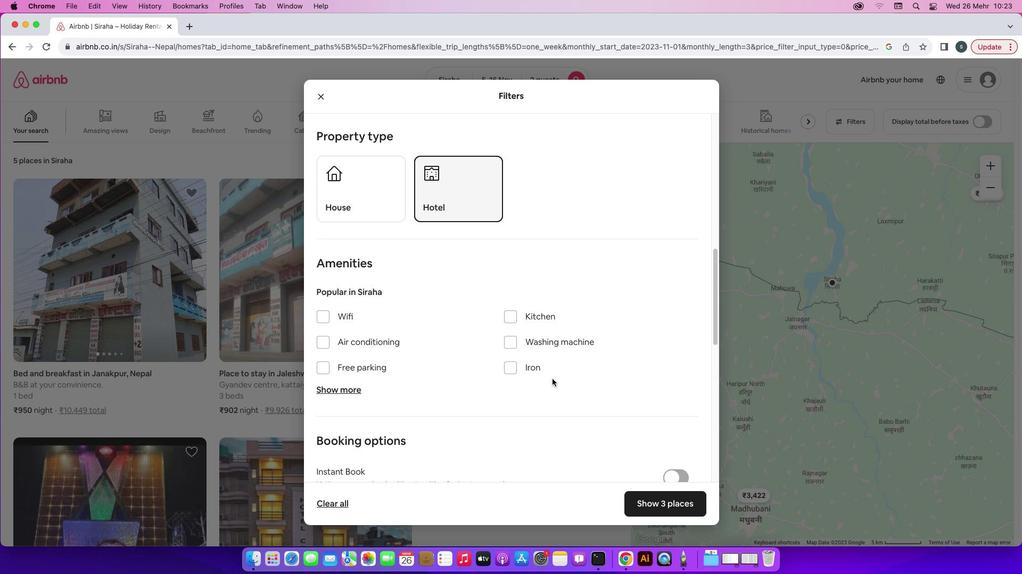 
Action: Mouse scrolled (552, 379) with delta (0, 0)
Screenshot: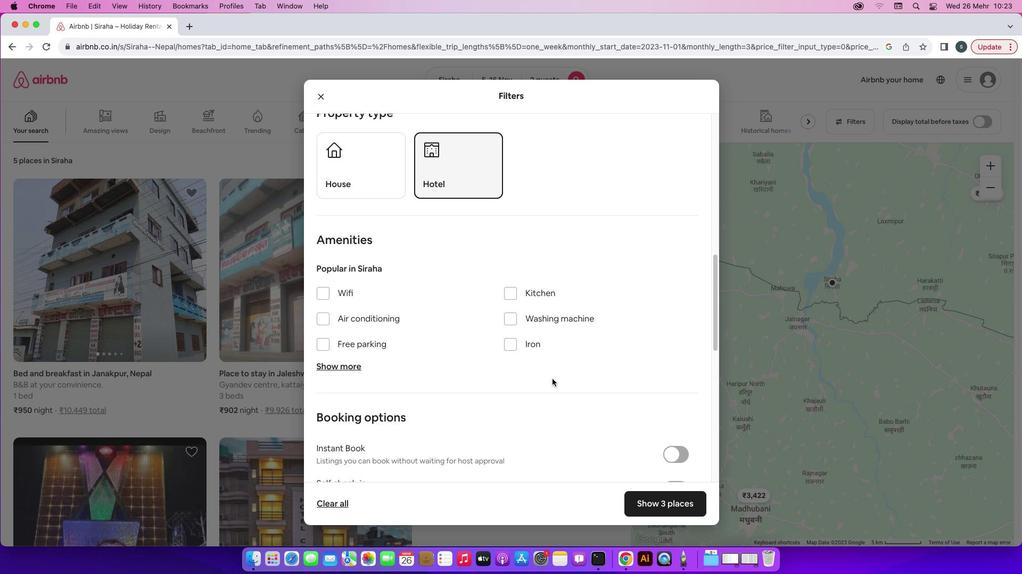 
Action: Mouse scrolled (552, 379) with delta (0, -1)
Screenshot: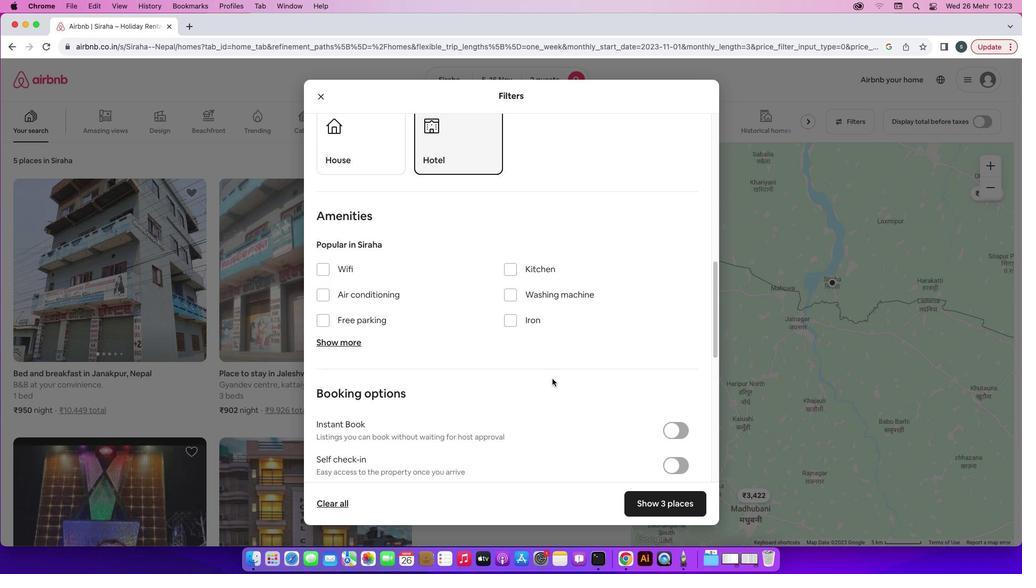 
Action: Mouse scrolled (552, 379) with delta (0, 0)
Screenshot: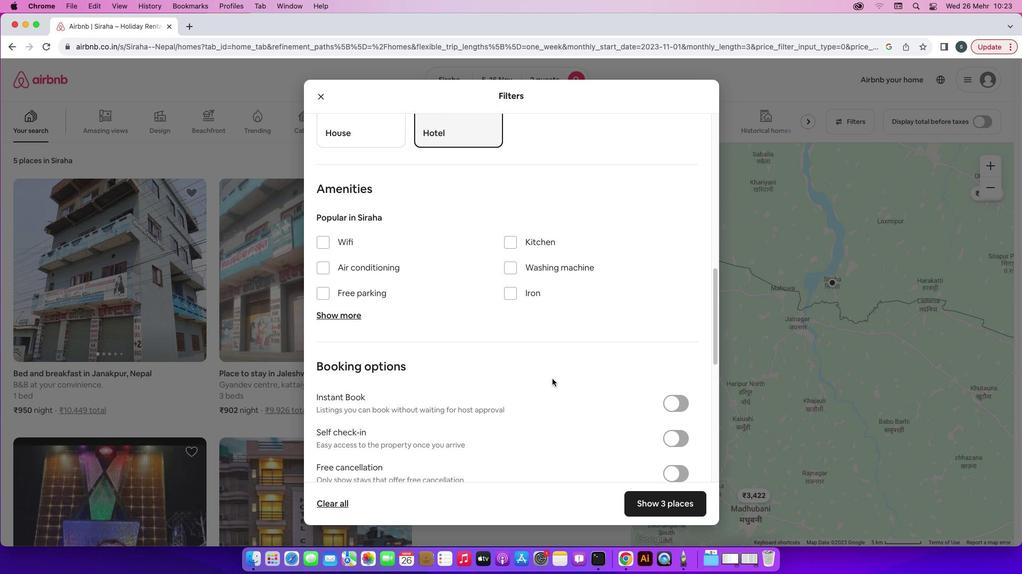 
Action: Mouse scrolled (552, 379) with delta (0, 0)
Screenshot: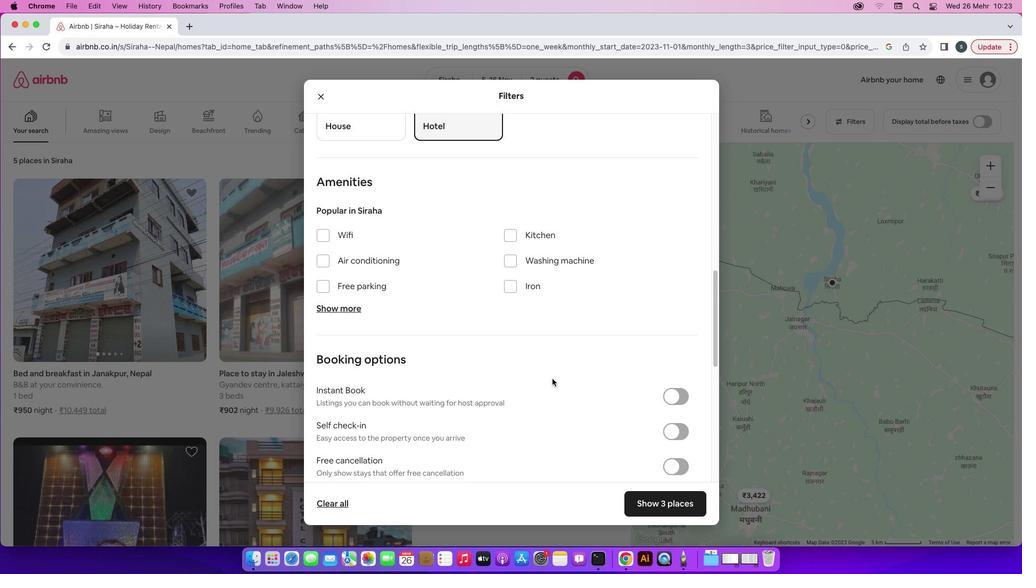 
Action: Mouse scrolled (552, 379) with delta (0, -1)
Screenshot: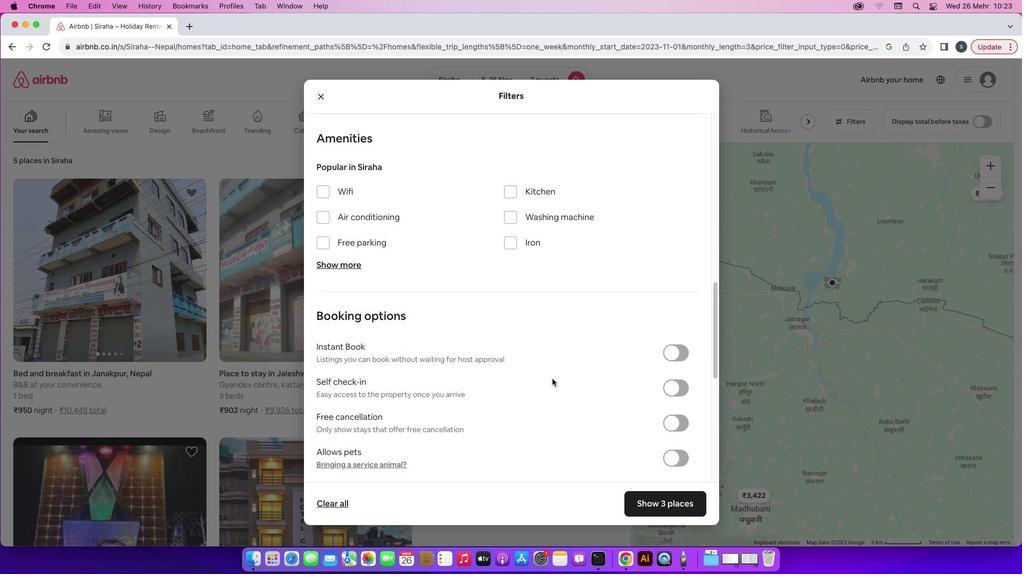 
Action: Mouse scrolled (552, 379) with delta (0, -1)
Screenshot: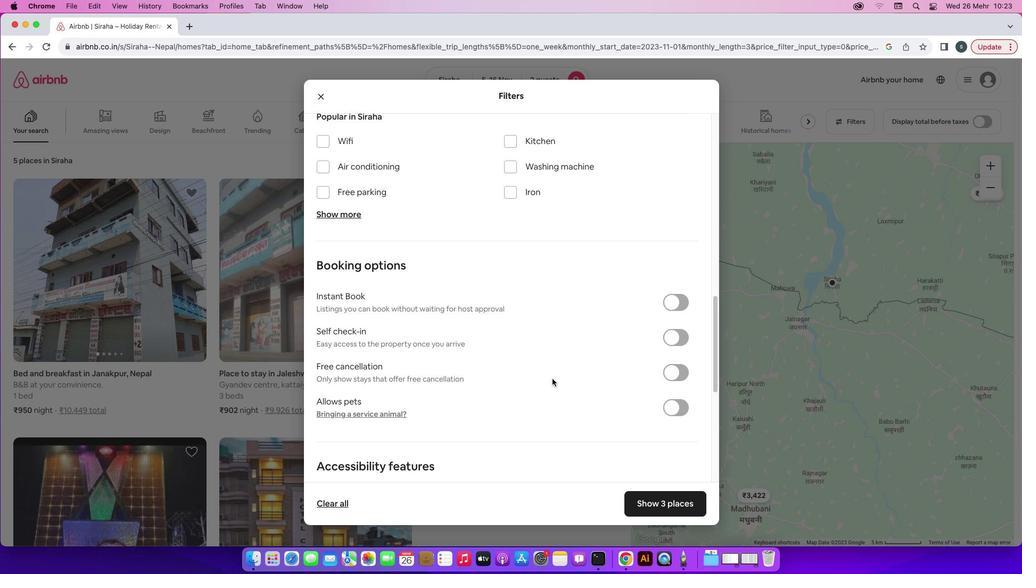 
Action: Mouse moved to (673, 333)
Screenshot: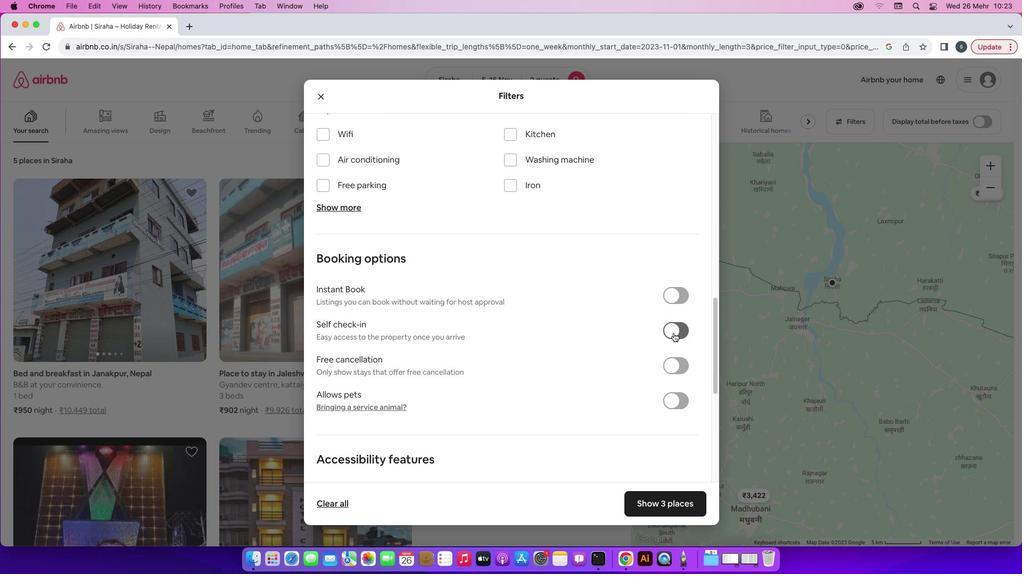 
Action: Mouse pressed left at (673, 333)
Screenshot: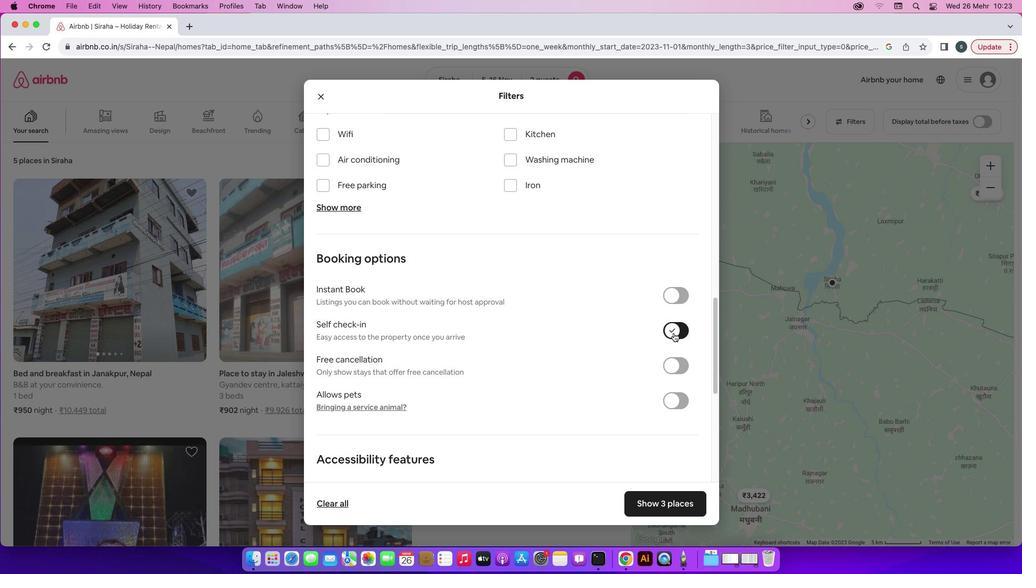 
Action: Mouse moved to (613, 374)
Screenshot: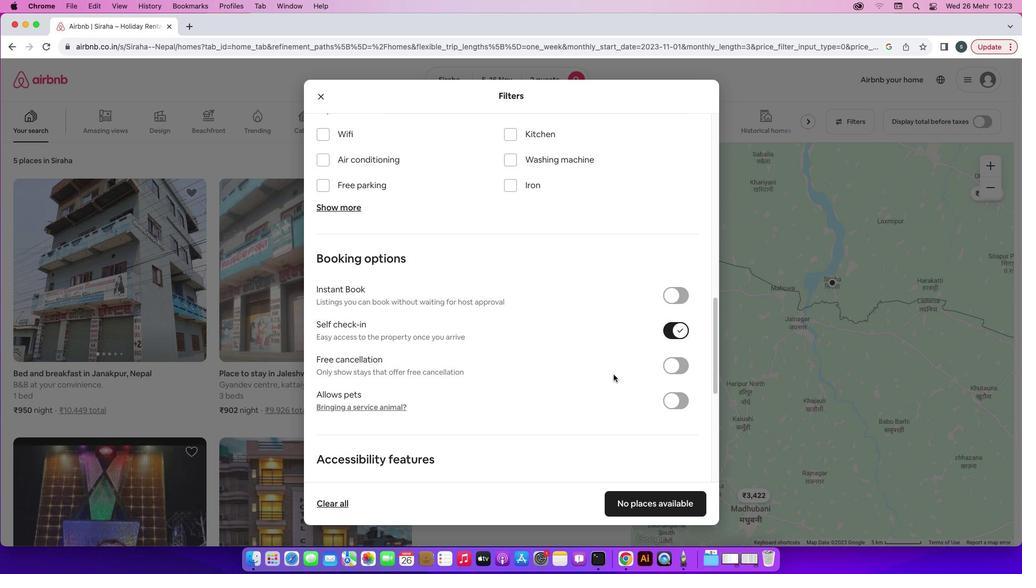 
Action: Mouse scrolled (613, 374) with delta (0, 0)
Screenshot: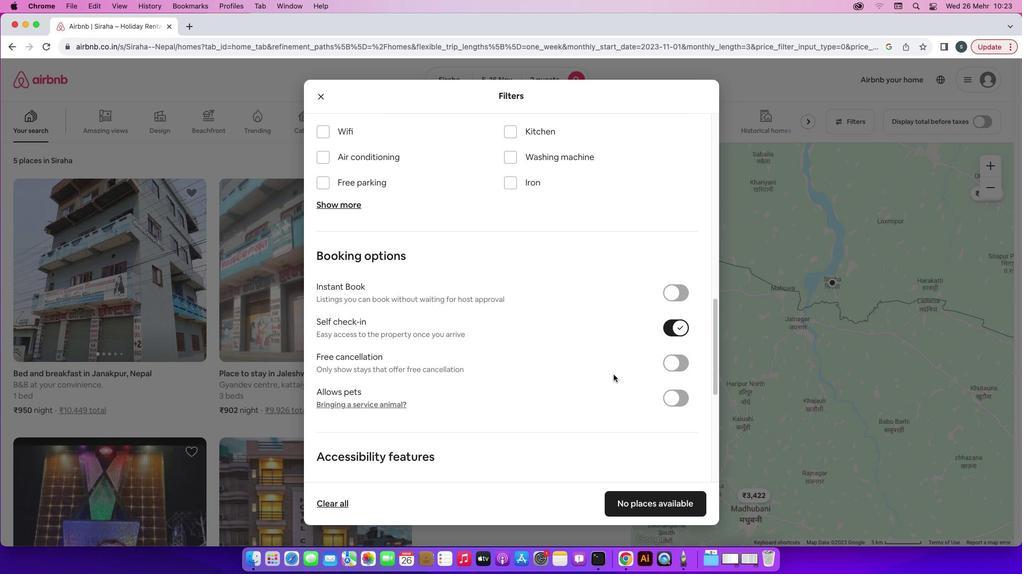 
Action: Mouse scrolled (613, 374) with delta (0, 0)
Screenshot: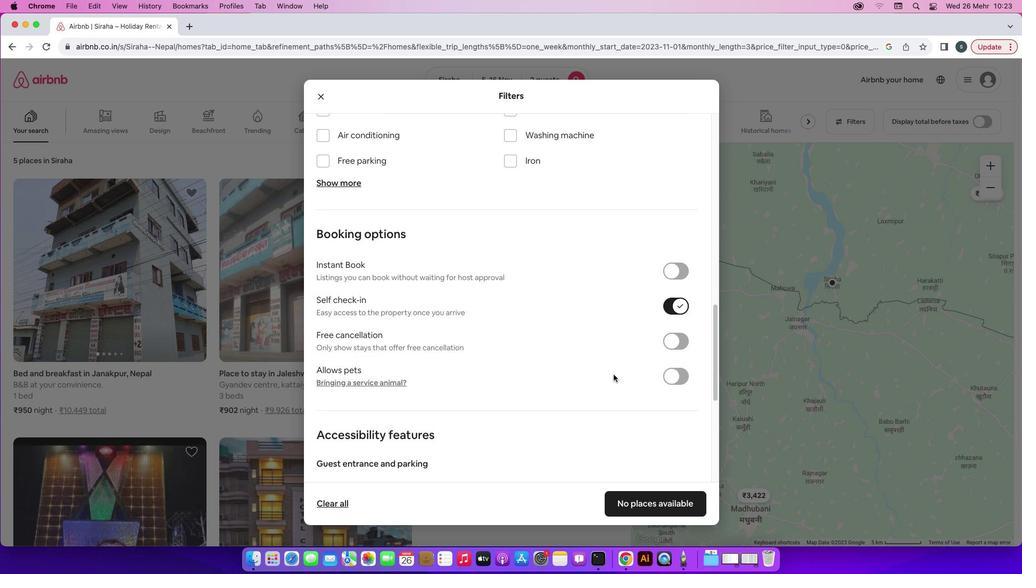 
Action: Mouse scrolled (613, 374) with delta (0, 0)
Screenshot: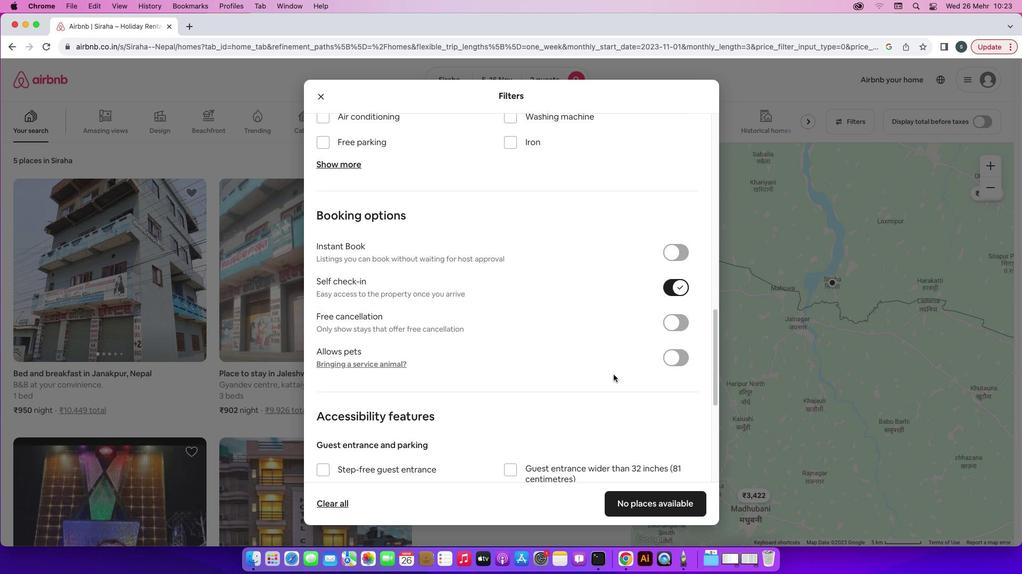 
Action: Mouse scrolled (613, 374) with delta (0, -1)
Screenshot: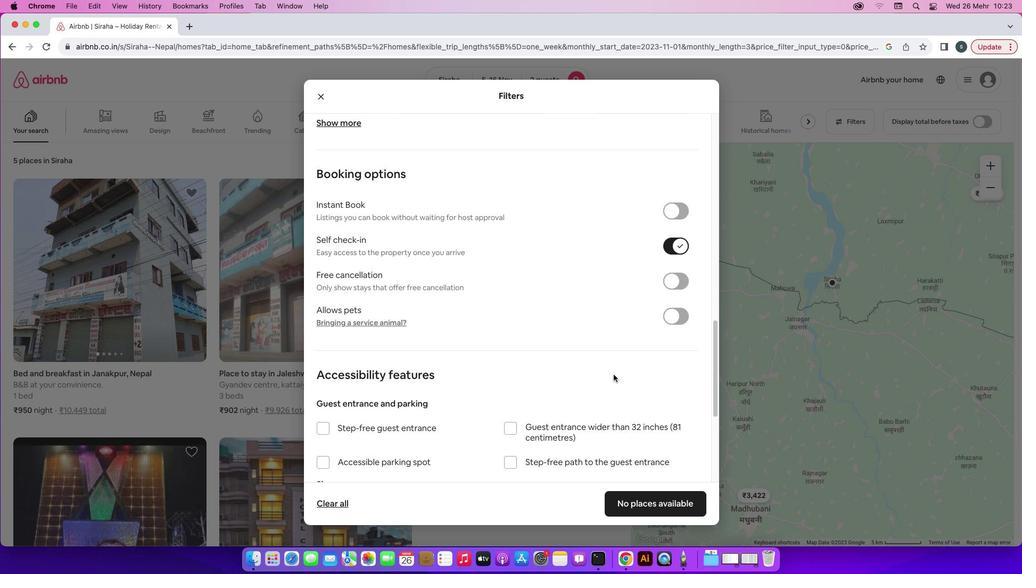 
Action: Mouse scrolled (613, 374) with delta (0, 0)
Screenshot: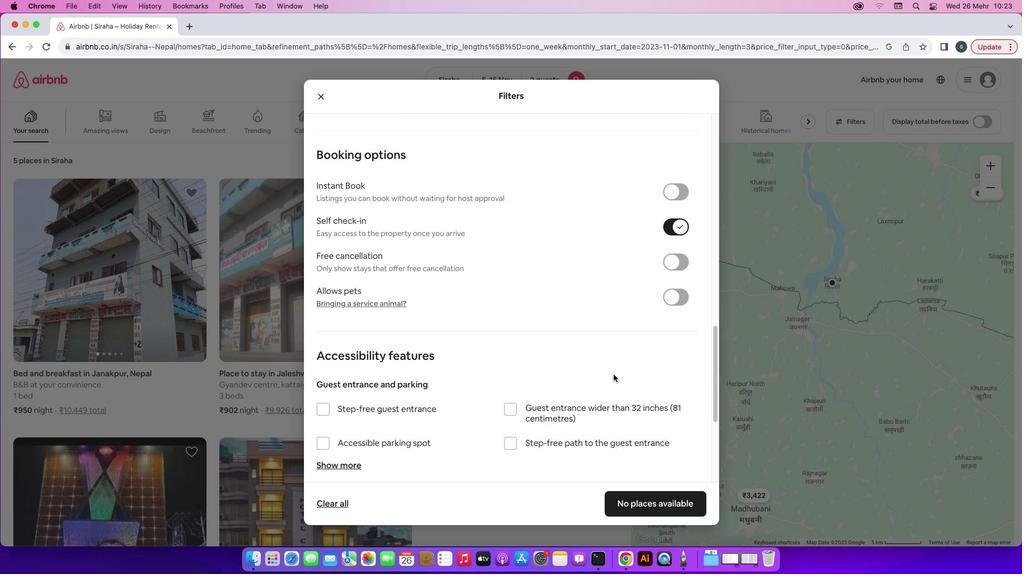 
Action: Mouse scrolled (613, 374) with delta (0, 0)
Screenshot: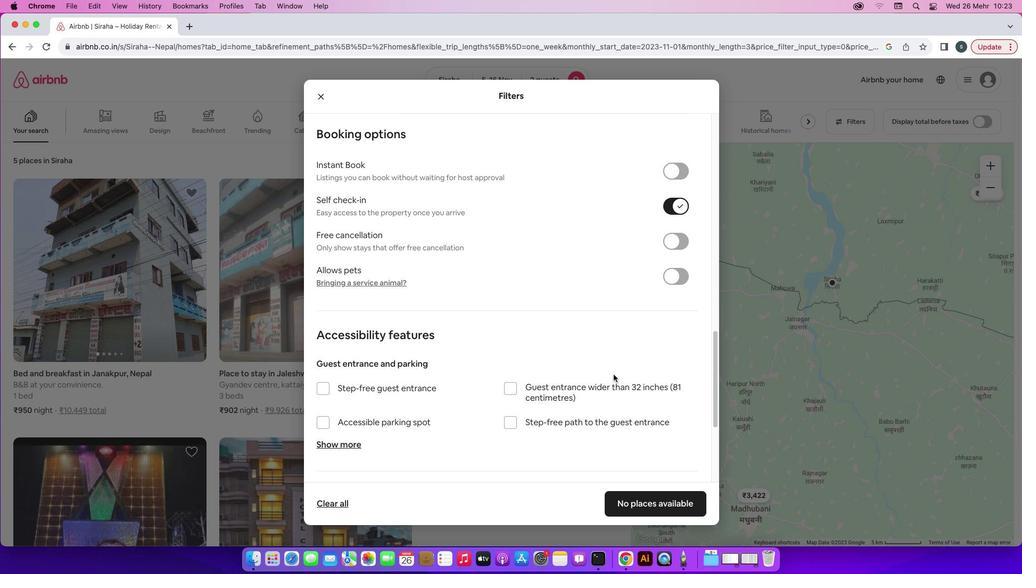 
Action: Mouse scrolled (613, 374) with delta (0, -1)
Screenshot: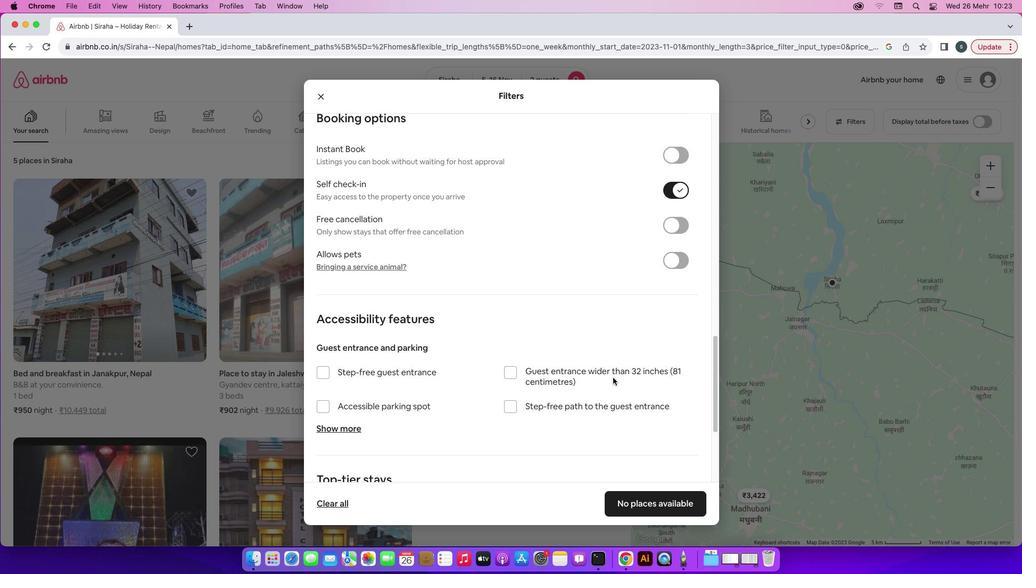 
Action: Mouse moved to (661, 507)
Screenshot: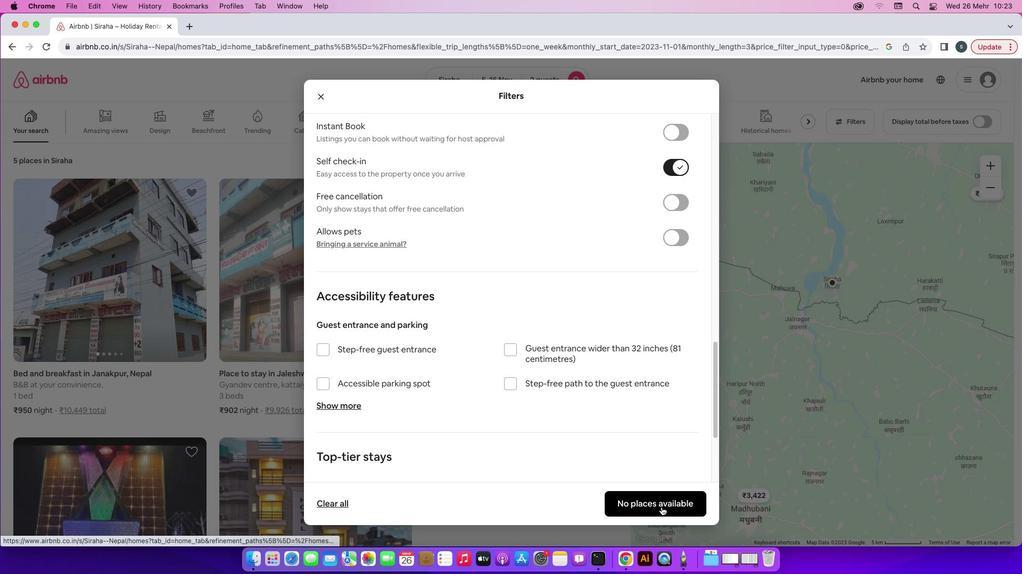 
Action: Mouse pressed left at (661, 507)
Screenshot: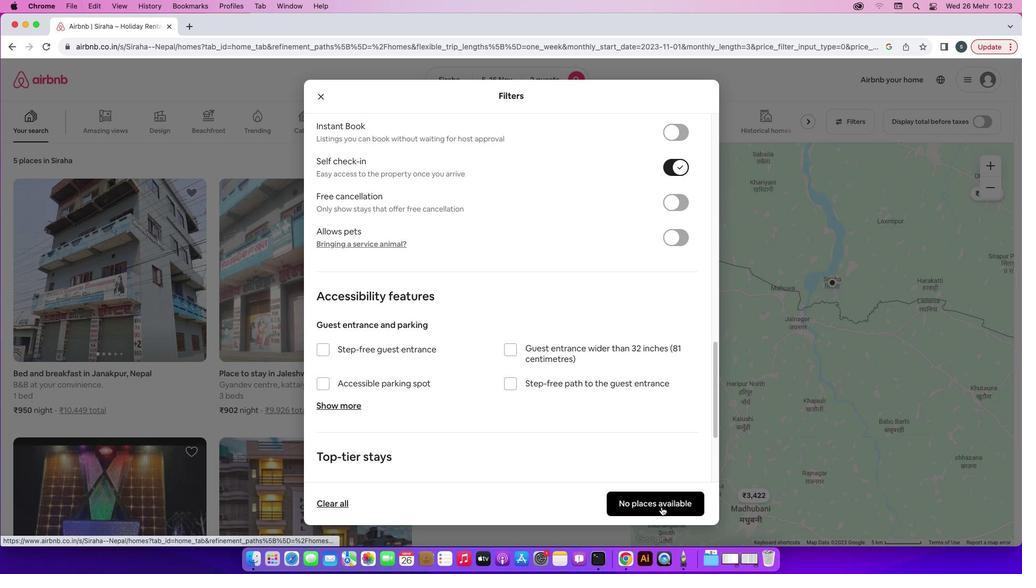 
Action: Mouse moved to (476, 174)
Screenshot: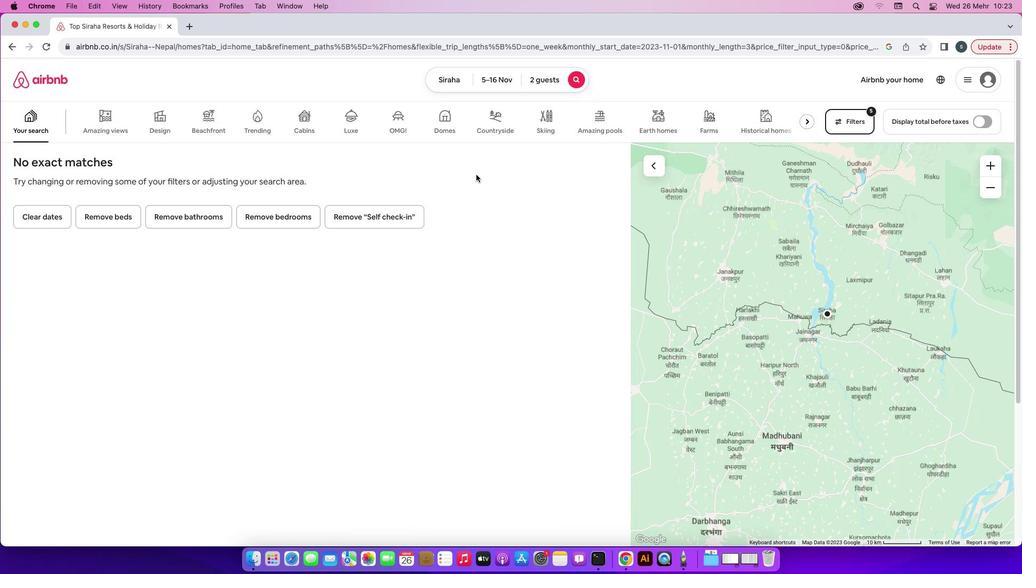 
